 Task: Find connections with filter location Shimoga with filter topic #Brandwith filter profile language English with filter current company Jubilant FoodWorks Ltd. with filter school Andhra University with filter industry Investment Advice with filter service category Personal Injury Law with filter keywords title Heavy Equipment Operator
Action: Mouse moved to (484, 63)
Screenshot: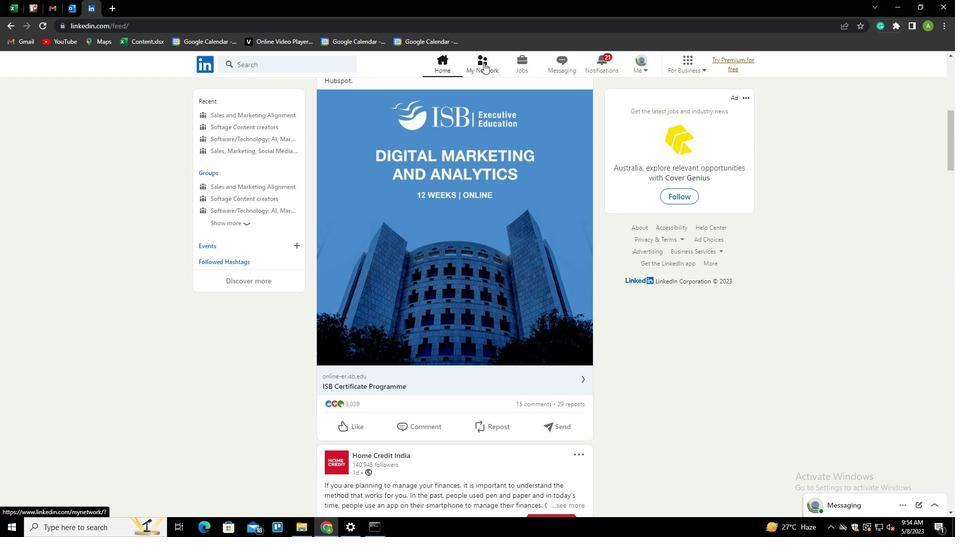 
Action: Mouse pressed left at (484, 63)
Screenshot: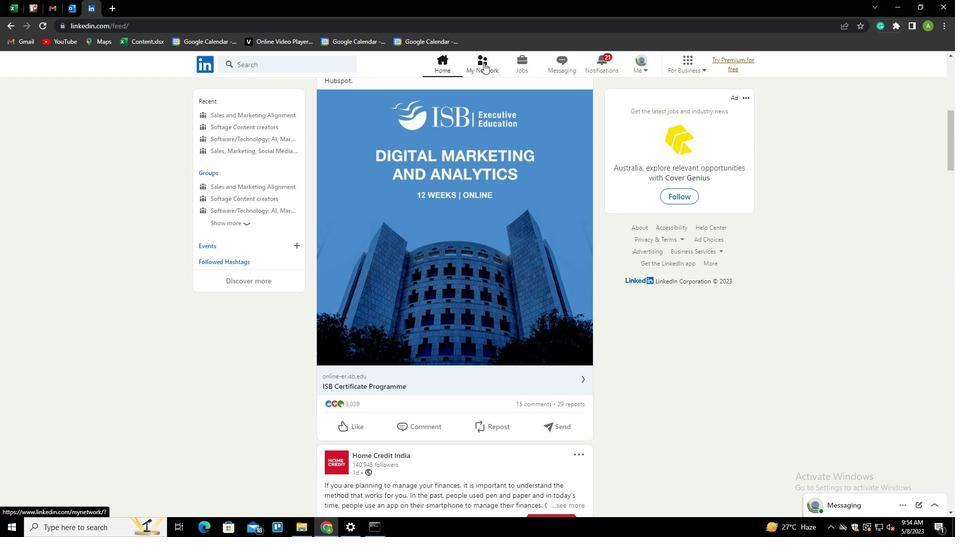 
Action: Mouse moved to (242, 120)
Screenshot: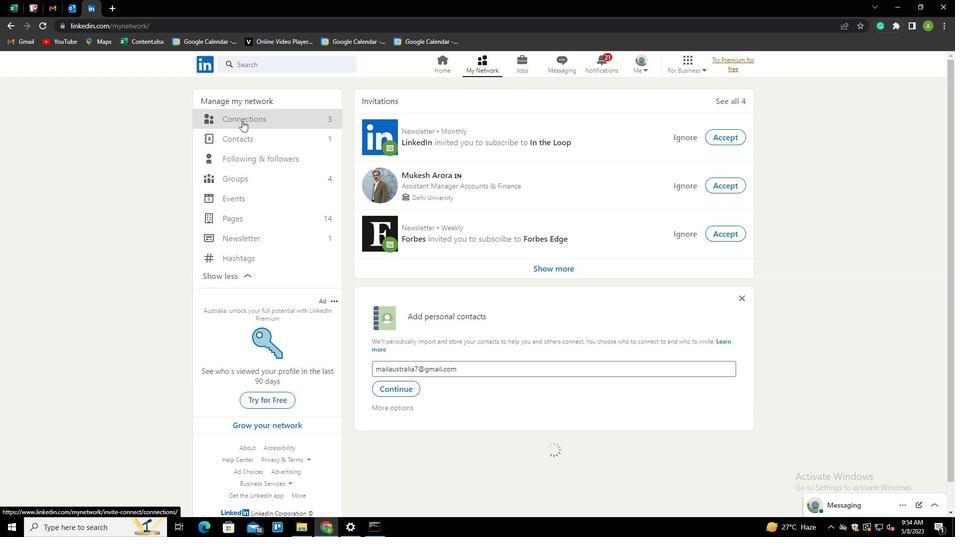 
Action: Mouse pressed left at (242, 120)
Screenshot: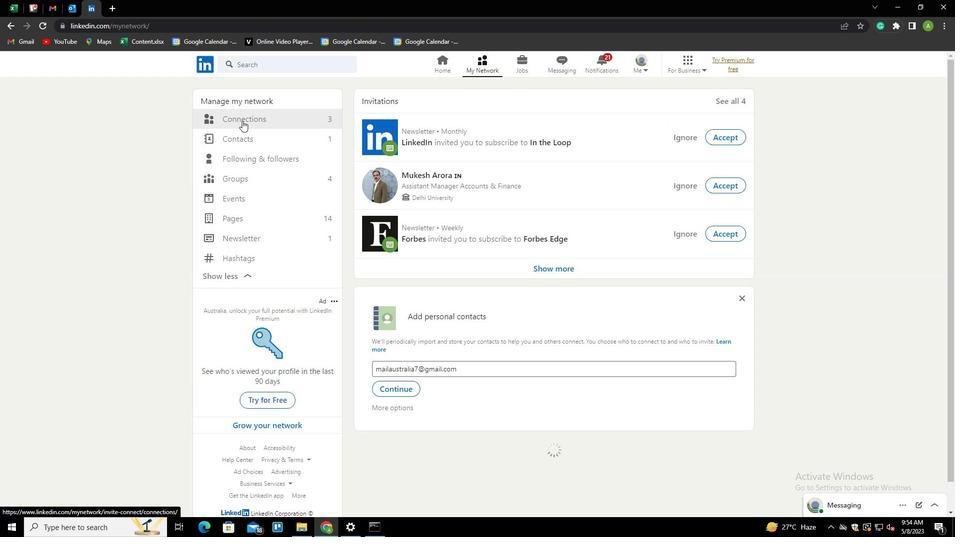 
Action: Mouse moved to (561, 117)
Screenshot: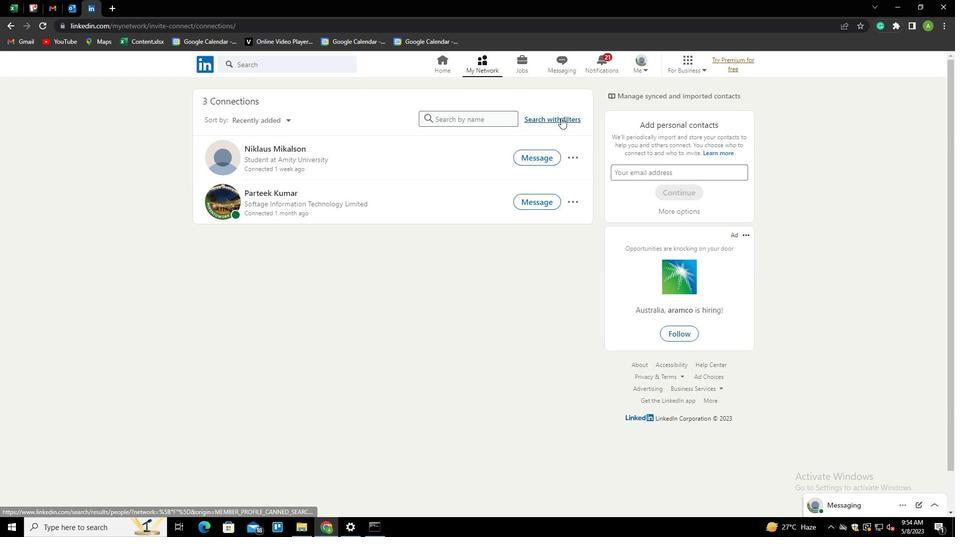 
Action: Mouse pressed left at (561, 117)
Screenshot: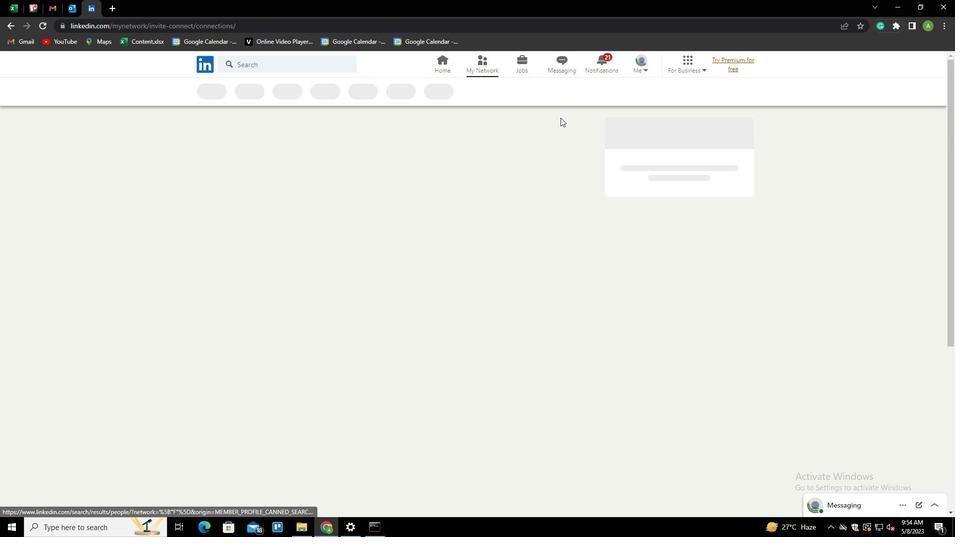 
Action: Mouse moved to (513, 92)
Screenshot: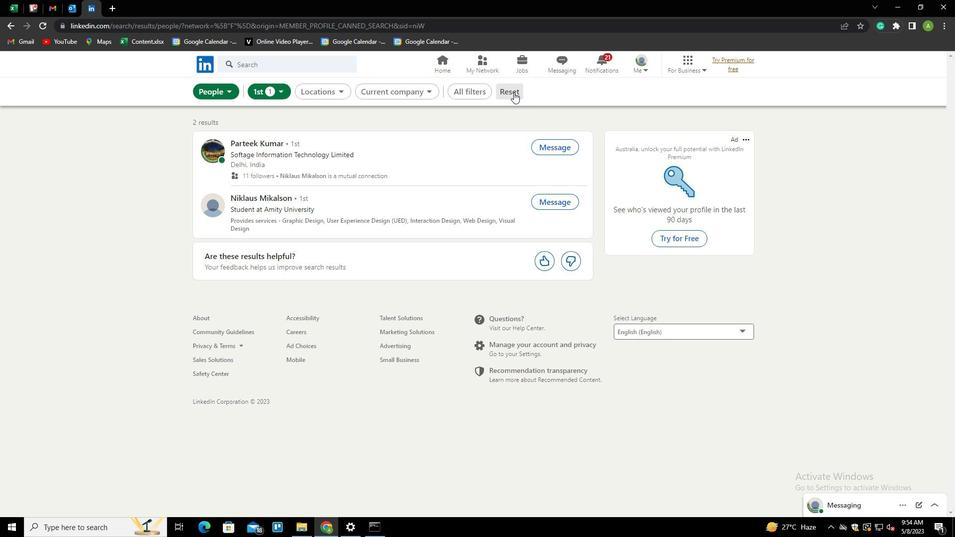 
Action: Mouse pressed left at (513, 92)
Screenshot: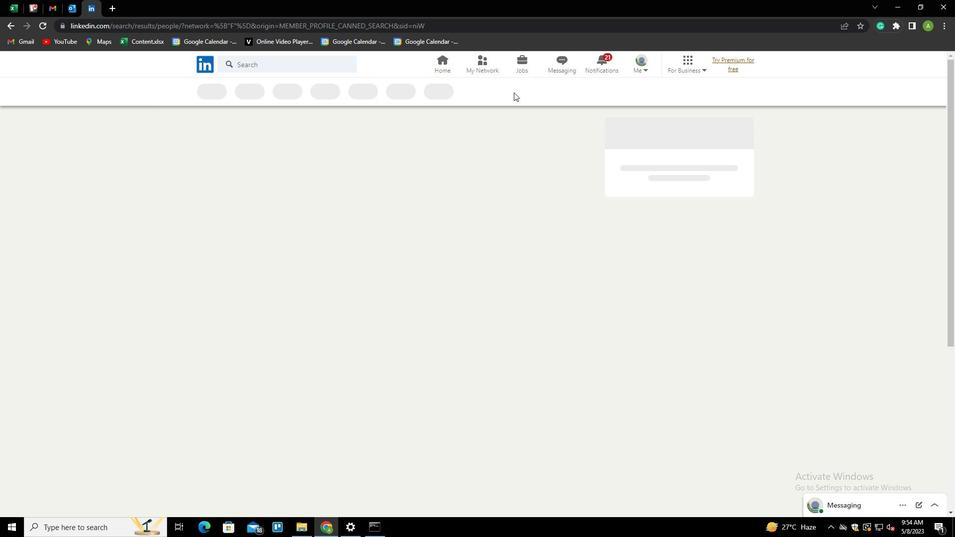 
Action: Mouse moved to (500, 90)
Screenshot: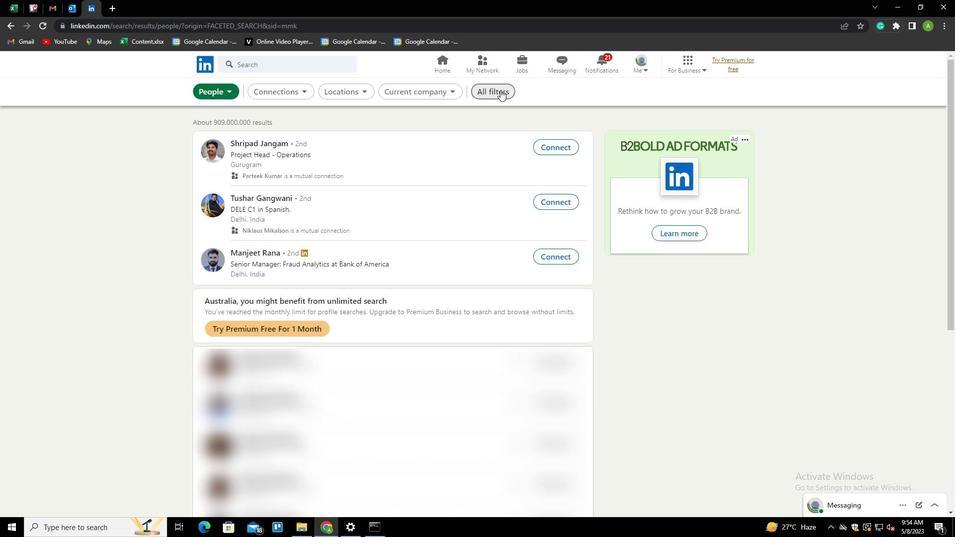 
Action: Mouse pressed left at (500, 90)
Screenshot: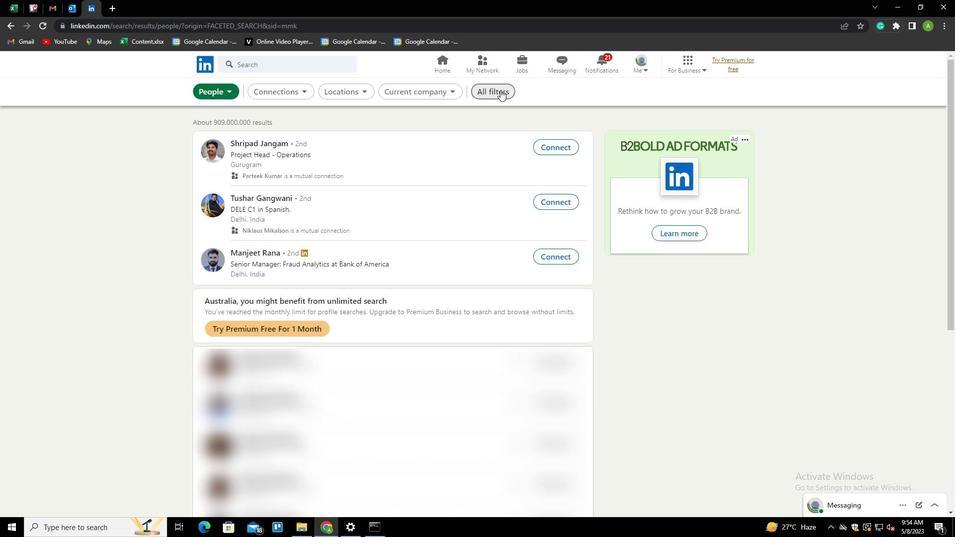 
Action: Mouse moved to (889, 270)
Screenshot: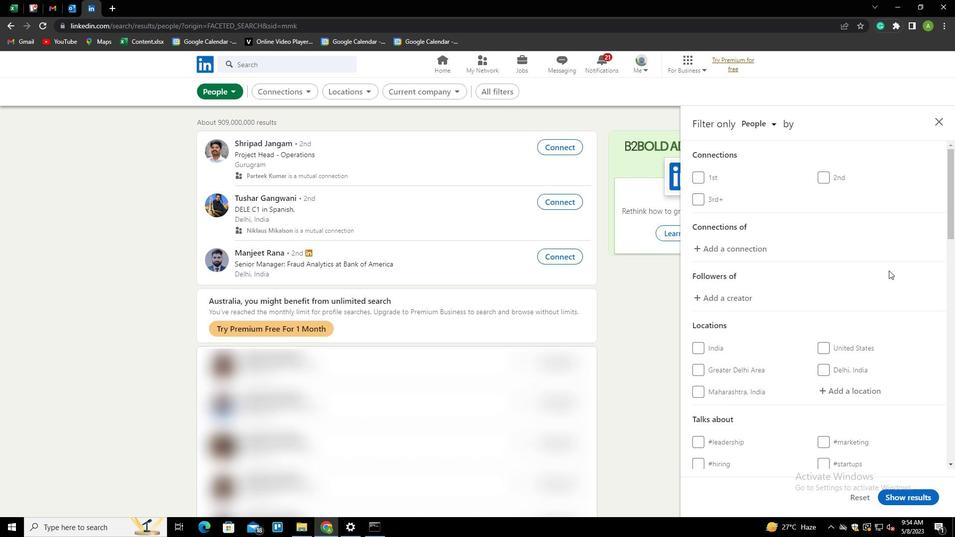 
Action: Mouse scrolled (889, 270) with delta (0, 0)
Screenshot: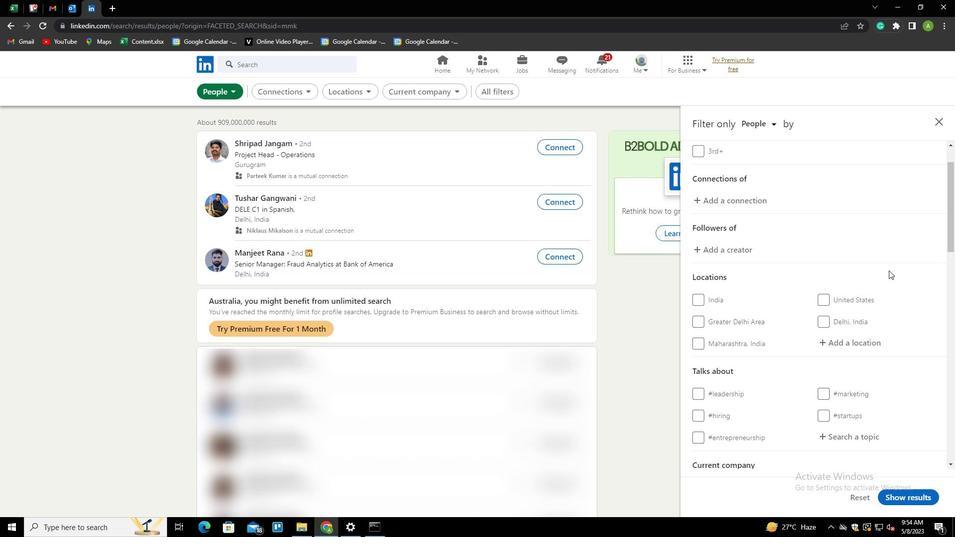
Action: Mouse scrolled (889, 270) with delta (0, 0)
Screenshot: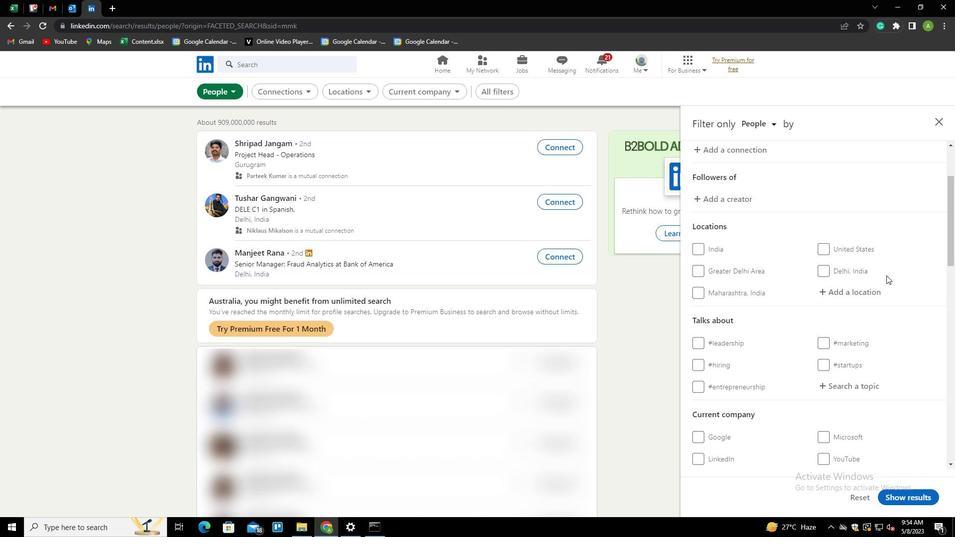 
Action: Mouse moved to (841, 290)
Screenshot: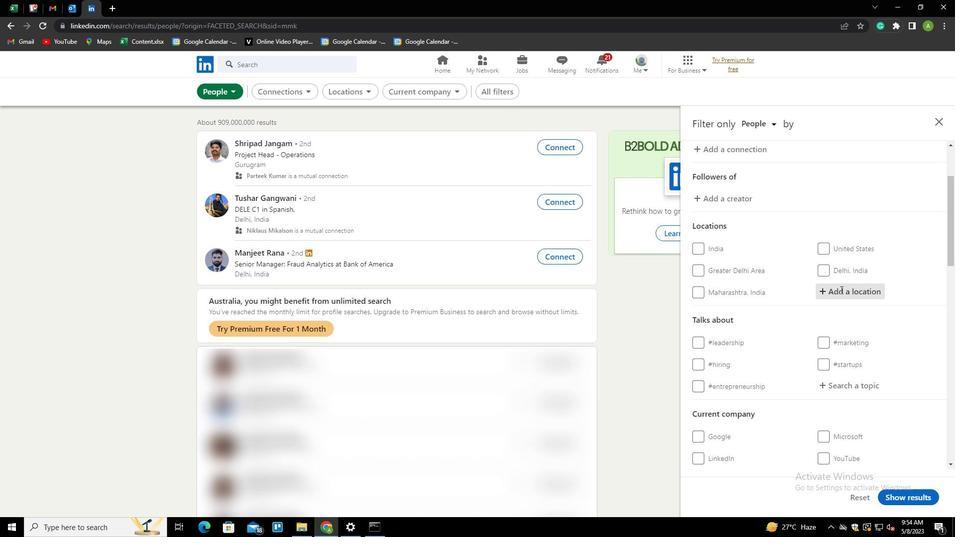 
Action: Mouse pressed left at (841, 290)
Screenshot: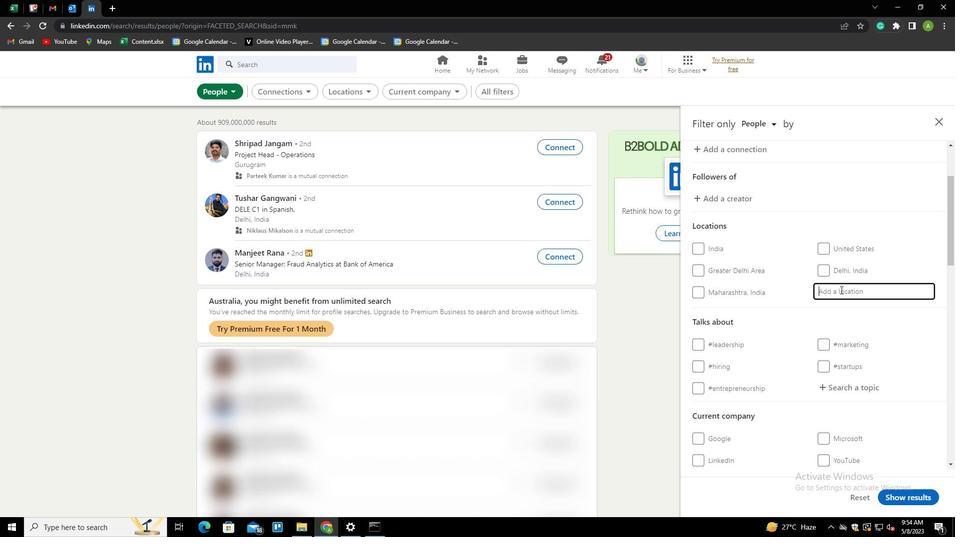 
Action: Mouse moved to (840, 290)
Screenshot: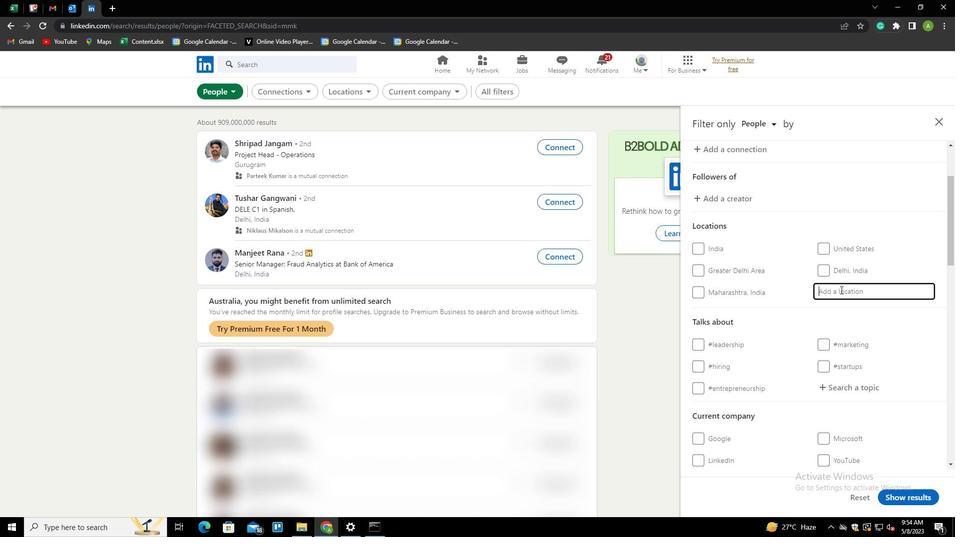 
Action: Key pressed <Key.shift><Key.shift><Key.shift><Key.shift><Key.shift><Key.shift><Key.shift><Key.shift><Key.shift><Key.shift><Key.shift><Key.shift><Key.shift><Key.shift><Key.shift><Key.shift><Key.shift>C<Key.backspace><Key.shift><Key.shift>SHIMOGA<Key.down><Key.enter>
Screenshot: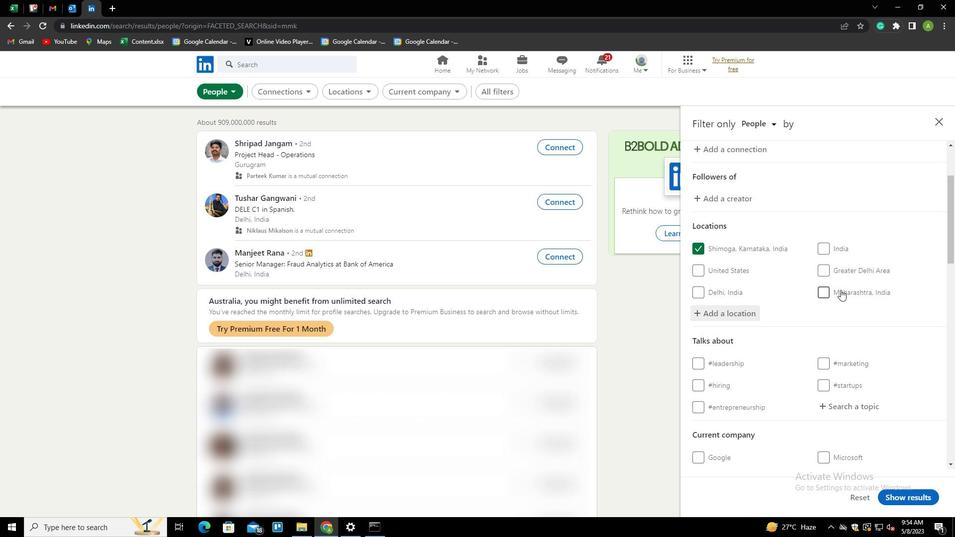 
Action: Mouse scrolled (840, 289) with delta (0, 0)
Screenshot: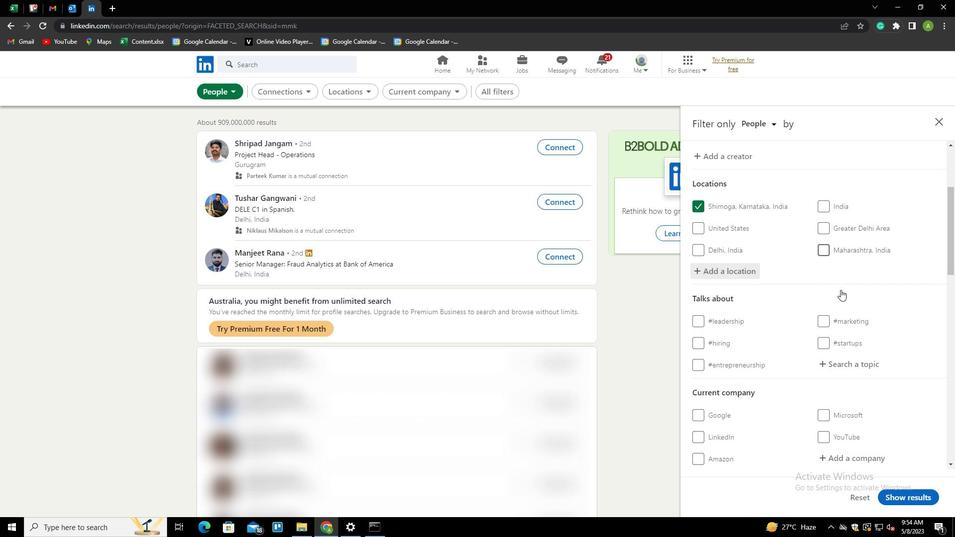
Action: Mouse scrolled (840, 289) with delta (0, 0)
Screenshot: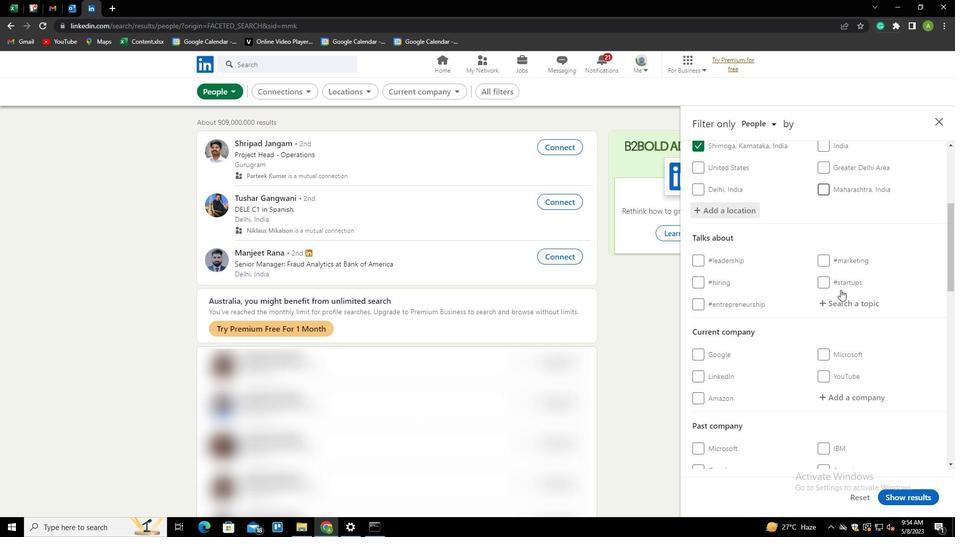 
Action: Mouse scrolled (840, 289) with delta (0, 0)
Screenshot: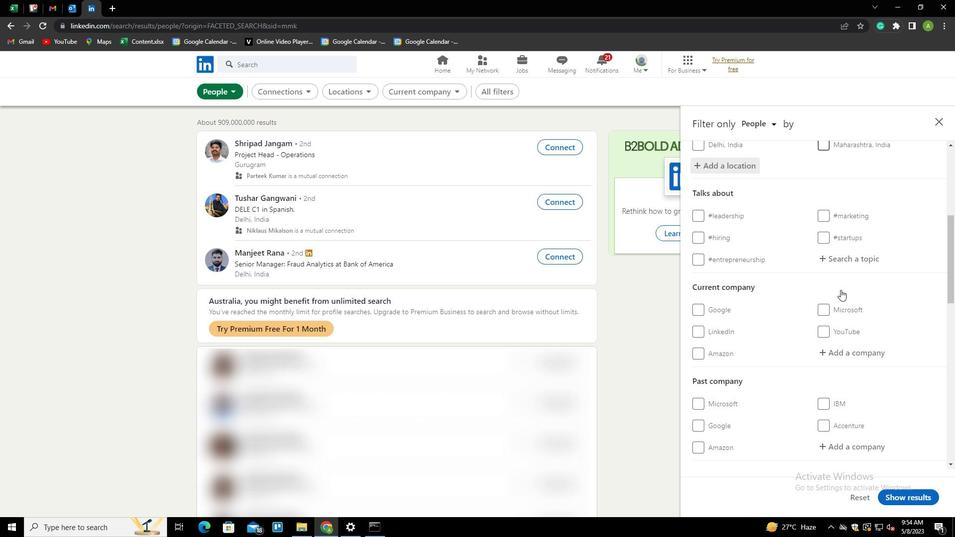 
Action: Mouse moved to (839, 257)
Screenshot: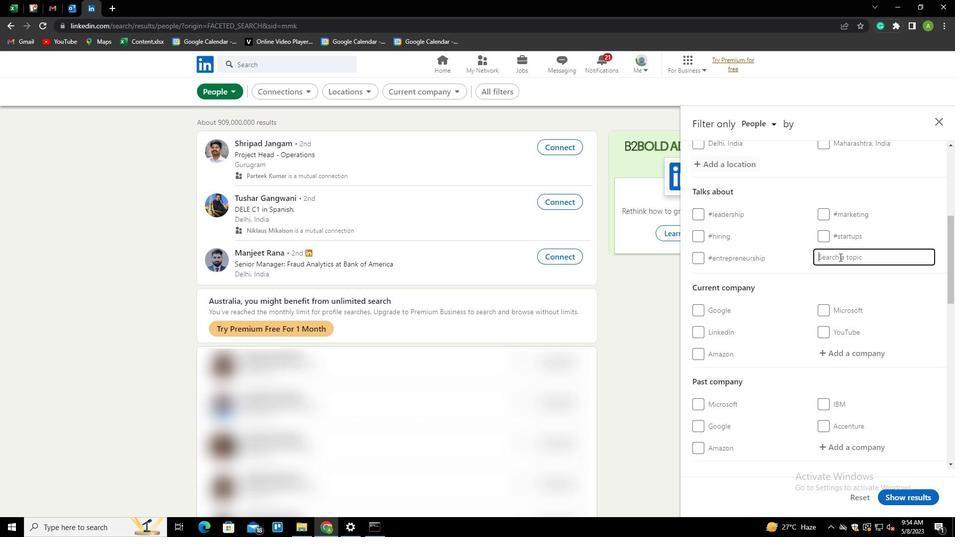 
Action: Mouse pressed left at (839, 257)
Screenshot: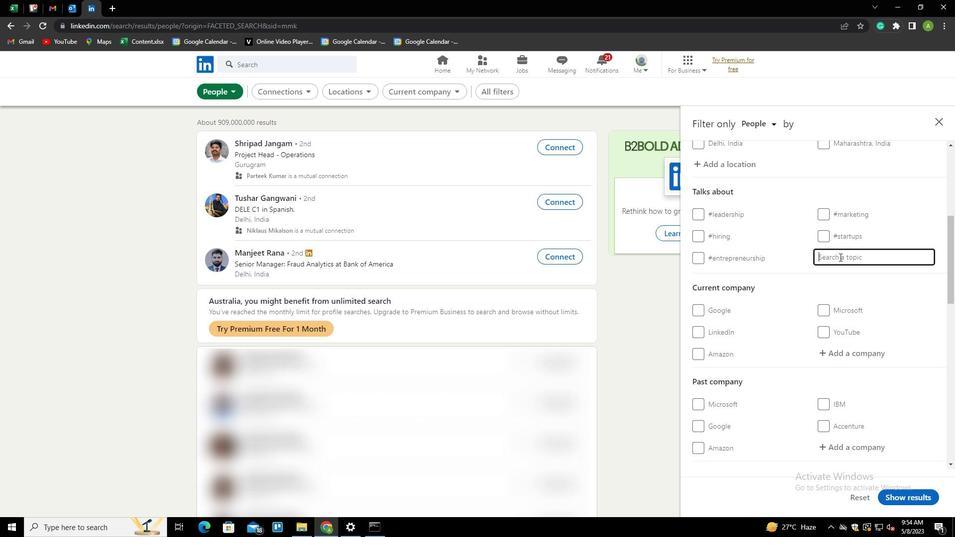 
Action: Key pressed <Key.shift>BRAND<Key.down><Key.down><Key.enter>
Screenshot: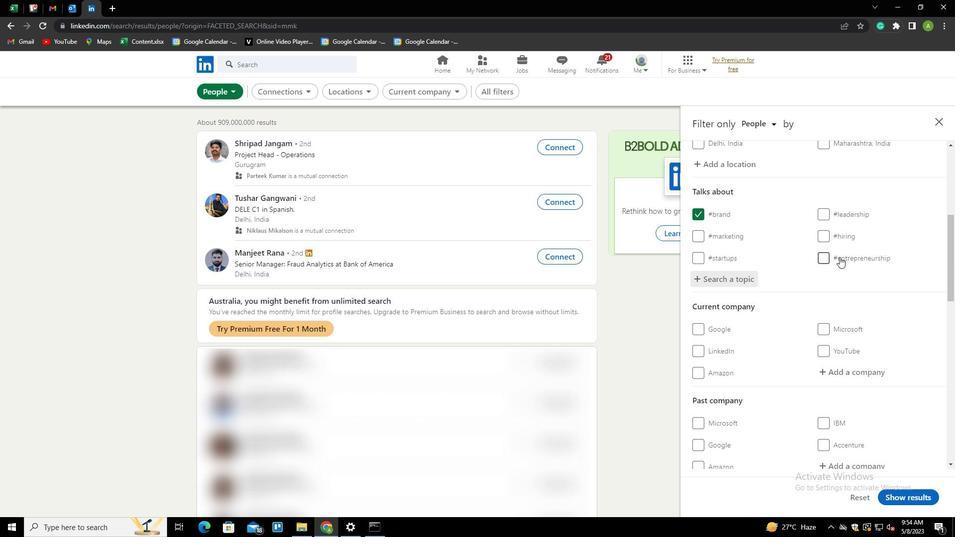 
Action: Mouse moved to (843, 261)
Screenshot: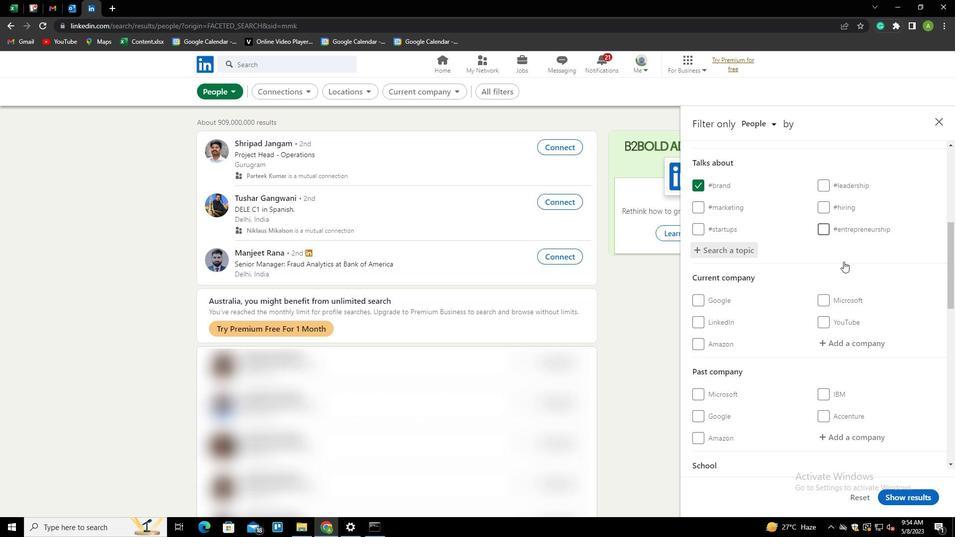 
Action: Mouse scrolled (843, 261) with delta (0, 0)
Screenshot: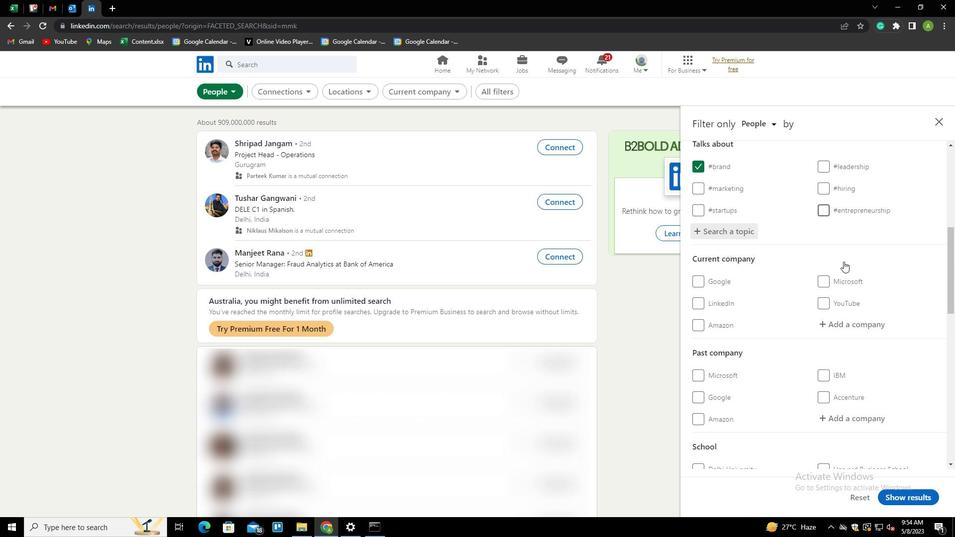 
Action: Mouse scrolled (843, 261) with delta (0, 0)
Screenshot: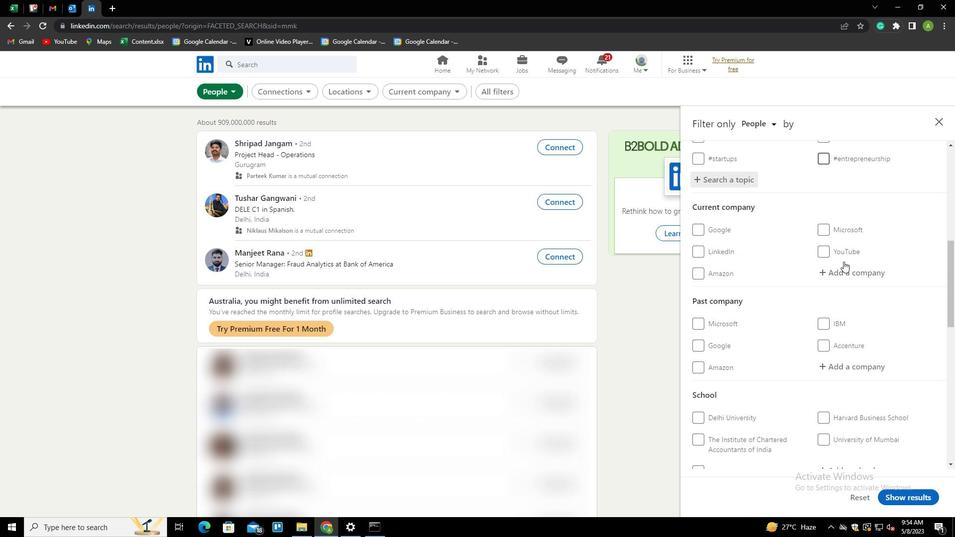 
Action: Mouse scrolled (843, 261) with delta (0, 0)
Screenshot: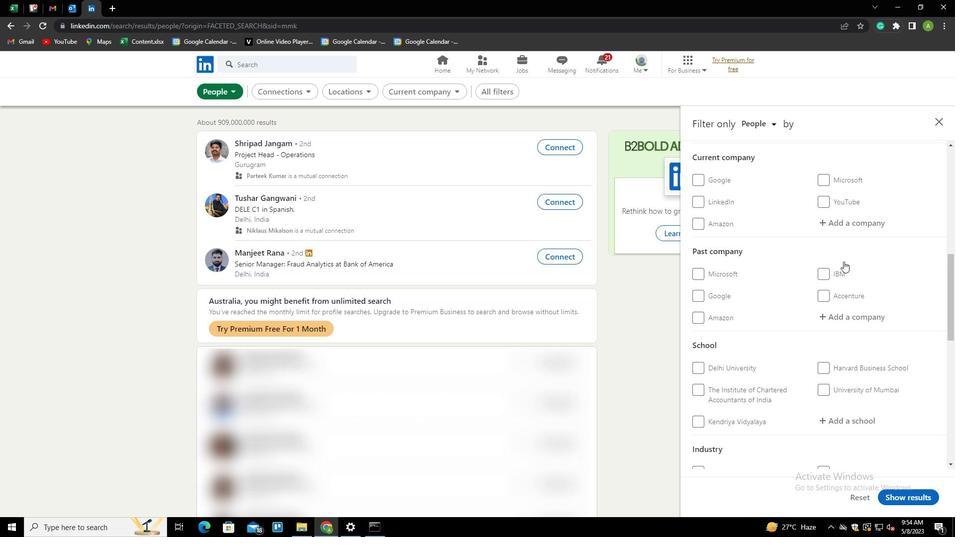 
Action: Mouse scrolled (843, 261) with delta (0, 0)
Screenshot: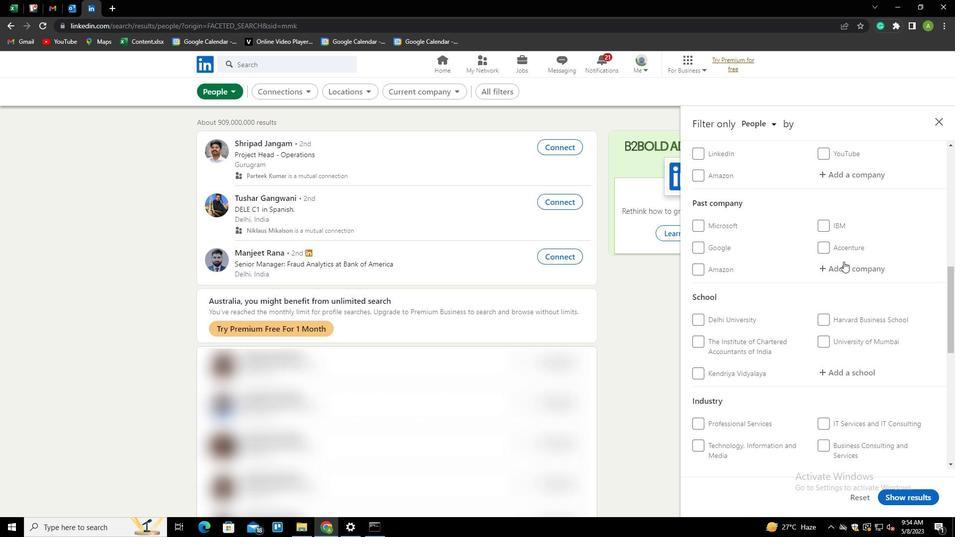 
Action: Mouse scrolled (843, 261) with delta (0, 0)
Screenshot: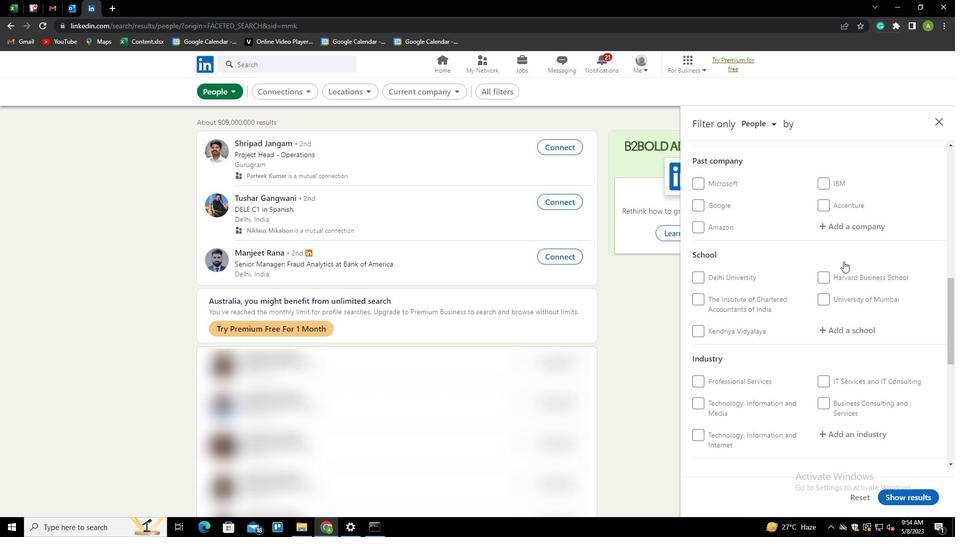 
Action: Mouse scrolled (843, 261) with delta (0, 0)
Screenshot: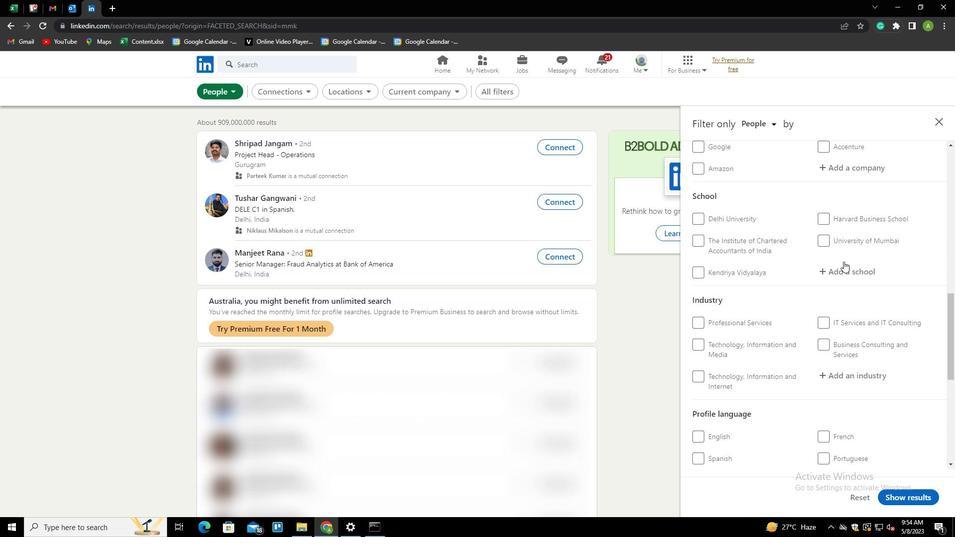 
Action: Mouse scrolled (843, 261) with delta (0, 0)
Screenshot: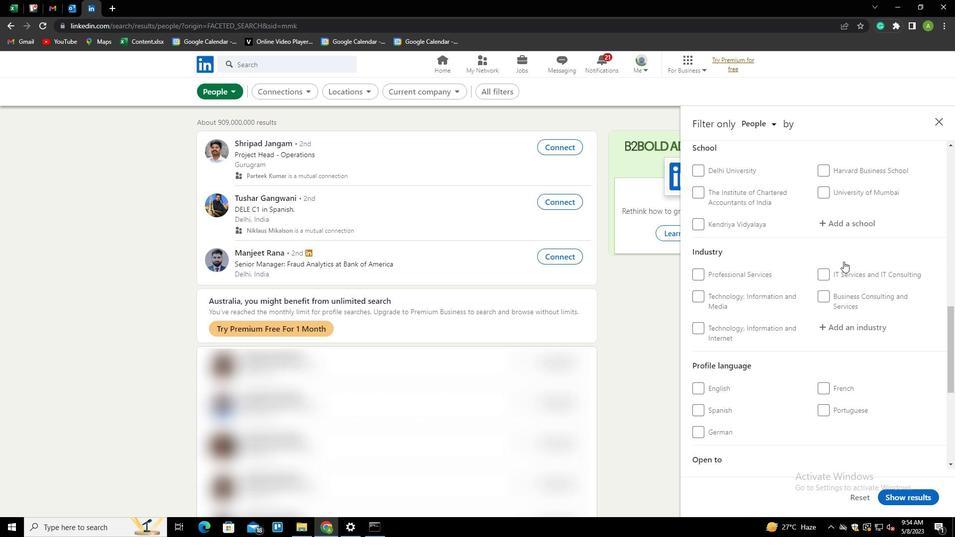 
Action: Mouse scrolled (843, 261) with delta (0, 0)
Screenshot: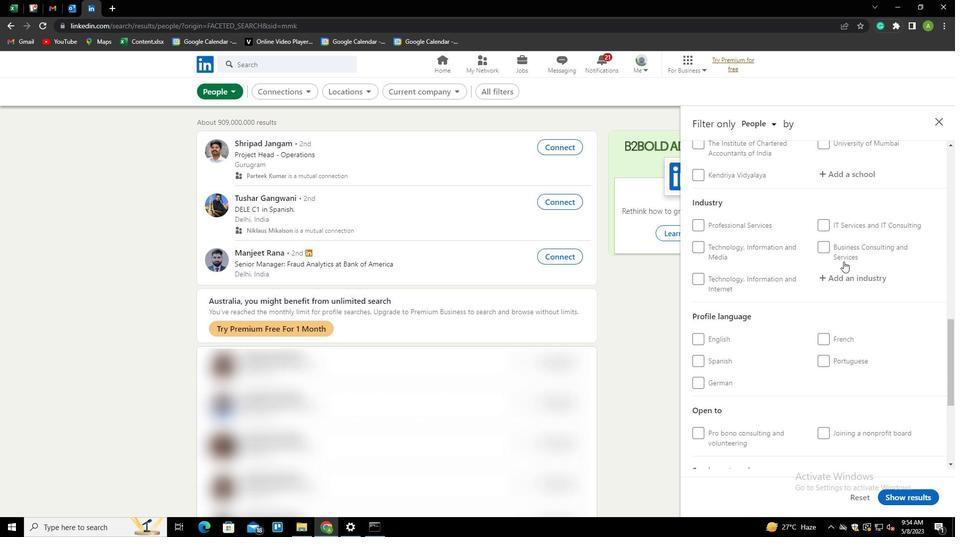 
Action: Mouse scrolled (843, 261) with delta (0, 0)
Screenshot: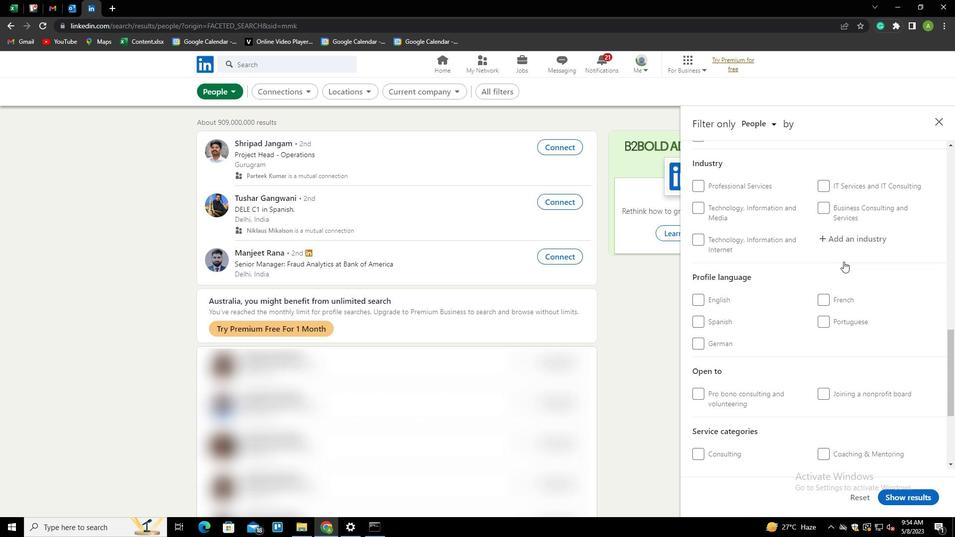 
Action: Mouse moved to (696, 292)
Screenshot: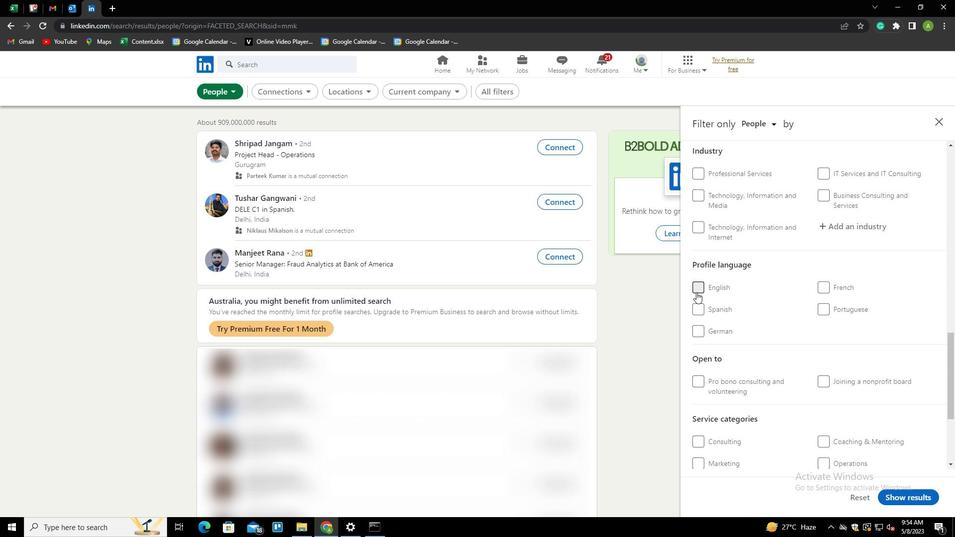 
Action: Mouse pressed left at (696, 292)
Screenshot: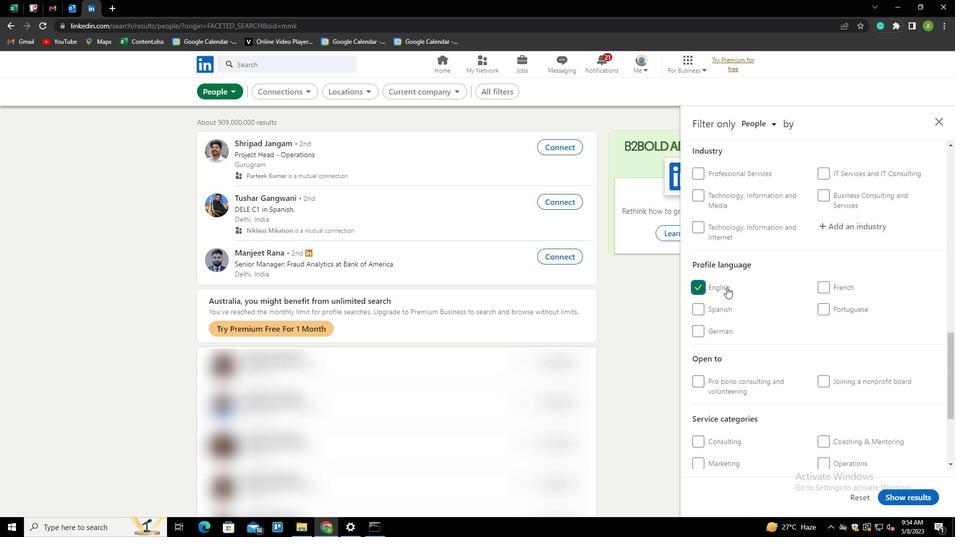 
Action: Mouse moved to (795, 281)
Screenshot: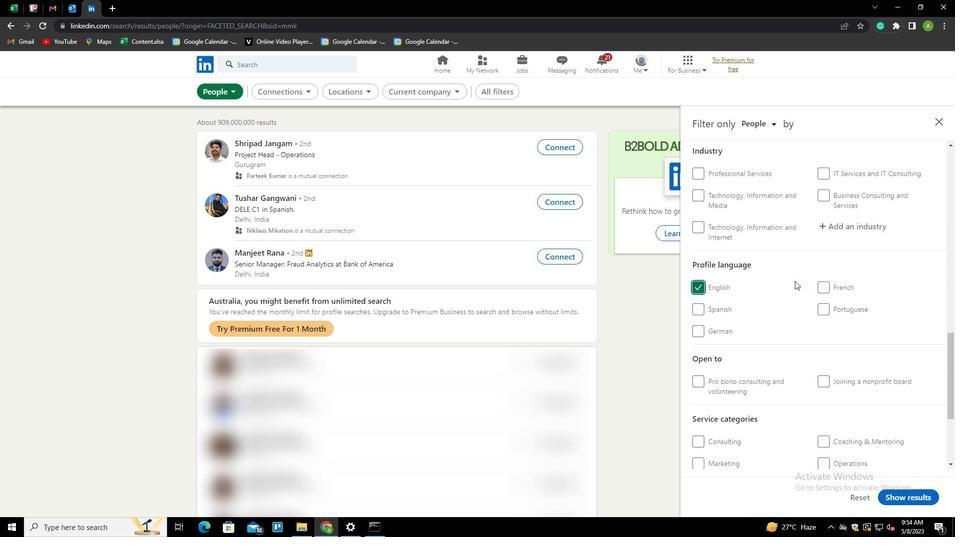 
Action: Mouse scrolled (795, 281) with delta (0, 0)
Screenshot: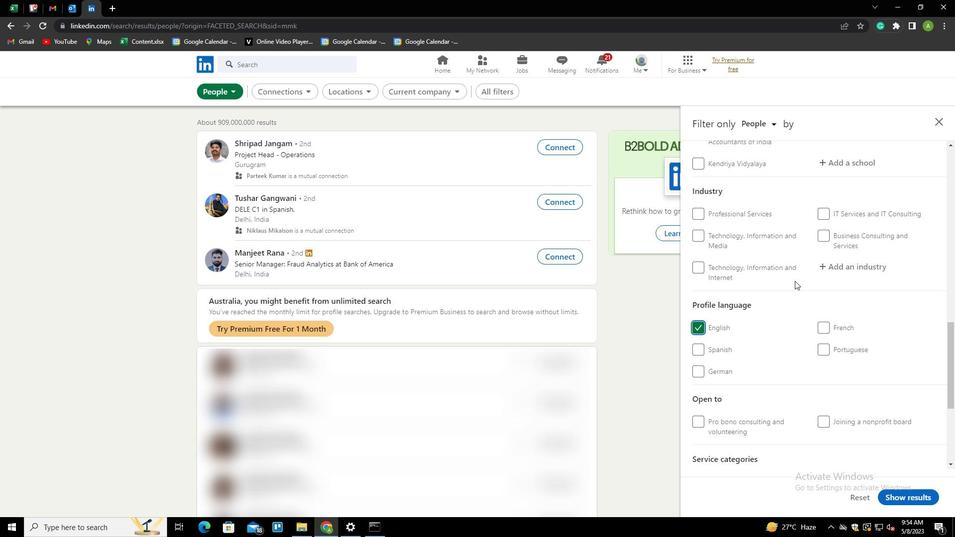 
Action: Mouse scrolled (795, 281) with delta (0, 0)
Screenshot: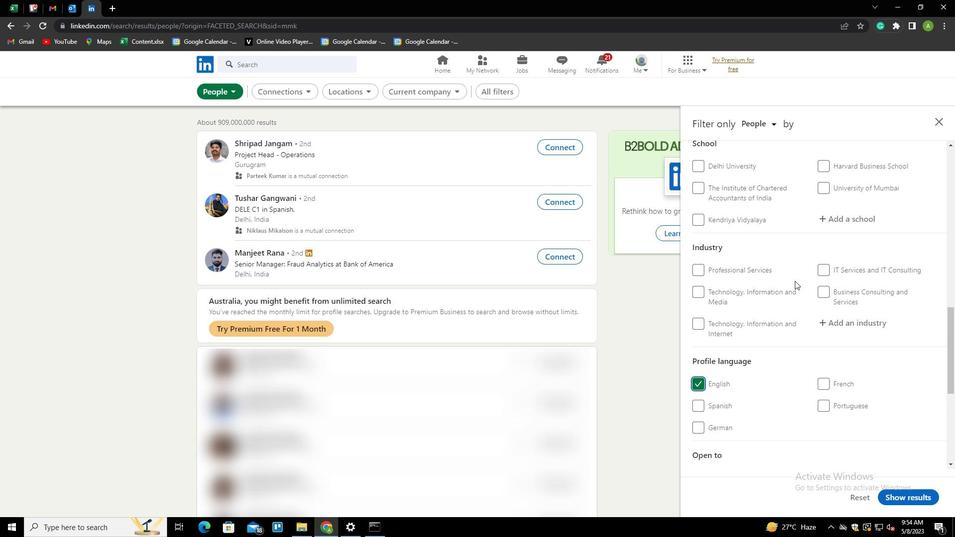 
Action: Mouse scrolled (795, 281) with delta (0, 0)
Screenshot: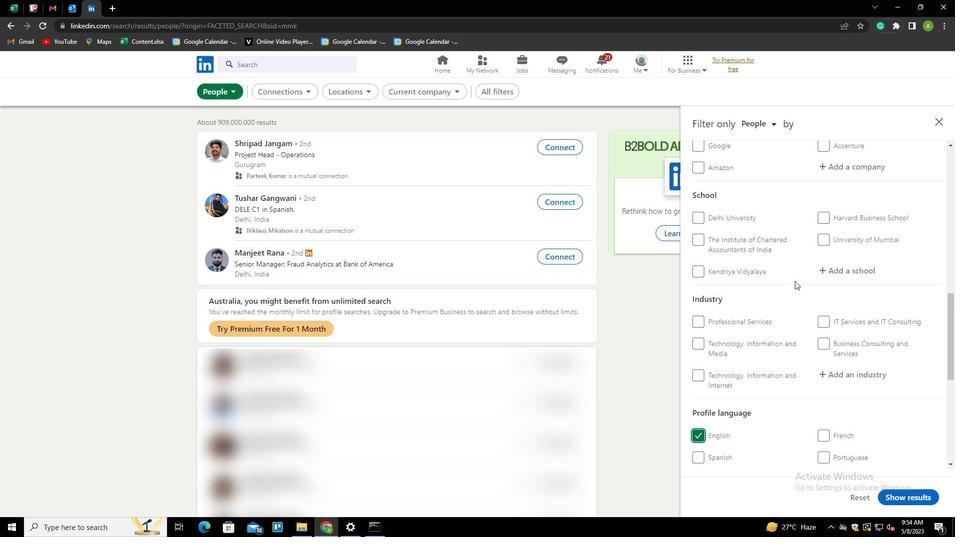 
Action: Mouse scrolled (795, 281) with delta (0, 0)
Screenshot: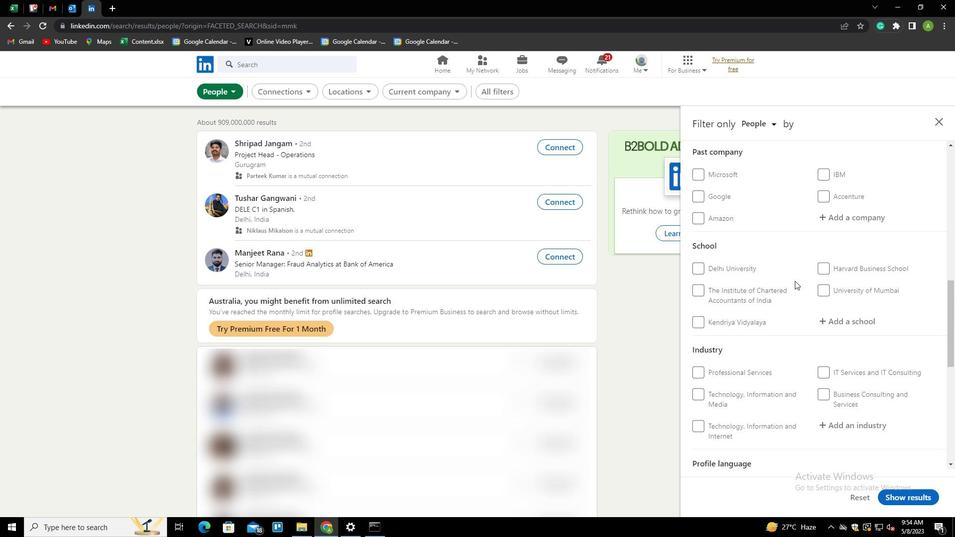 
Action: Mouse scrolled (795, 281) with delta (0, 0)
Screenshot: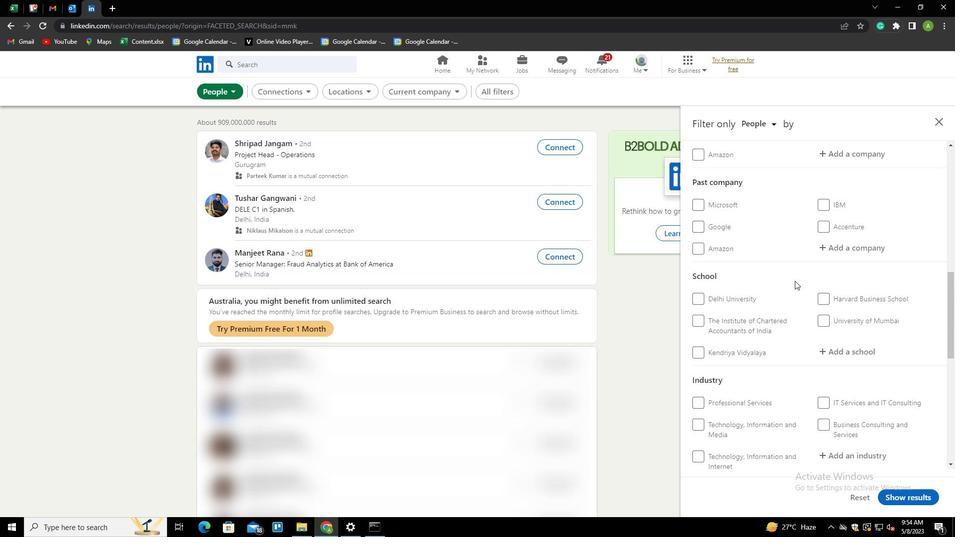 
Action: Mouse scrolled (795, 281) with delta (0, 0)
Screenshot: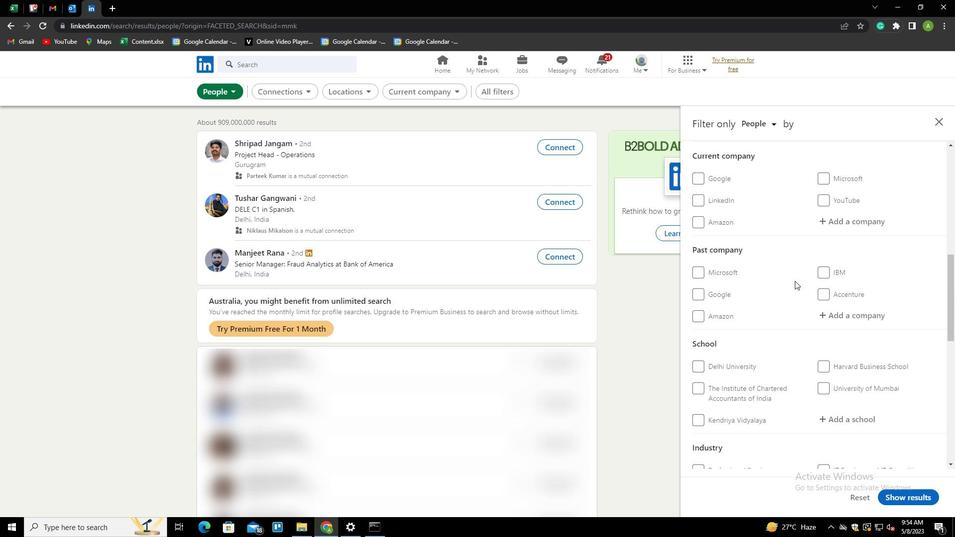 
Action: Mouse scrolled (795, 281) with delta (0, 0)
Screenshot: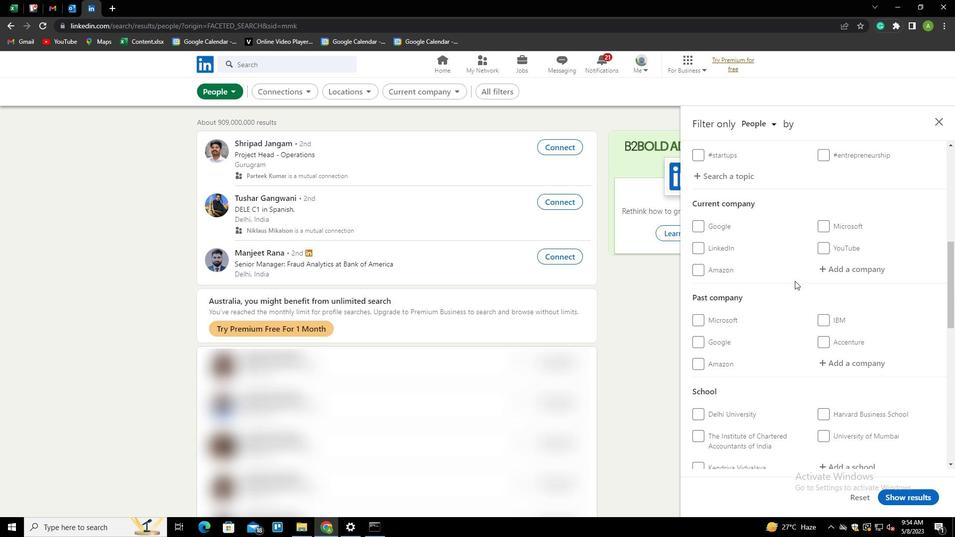 
Action: Mouse moved to (842, 272)
Screenshot: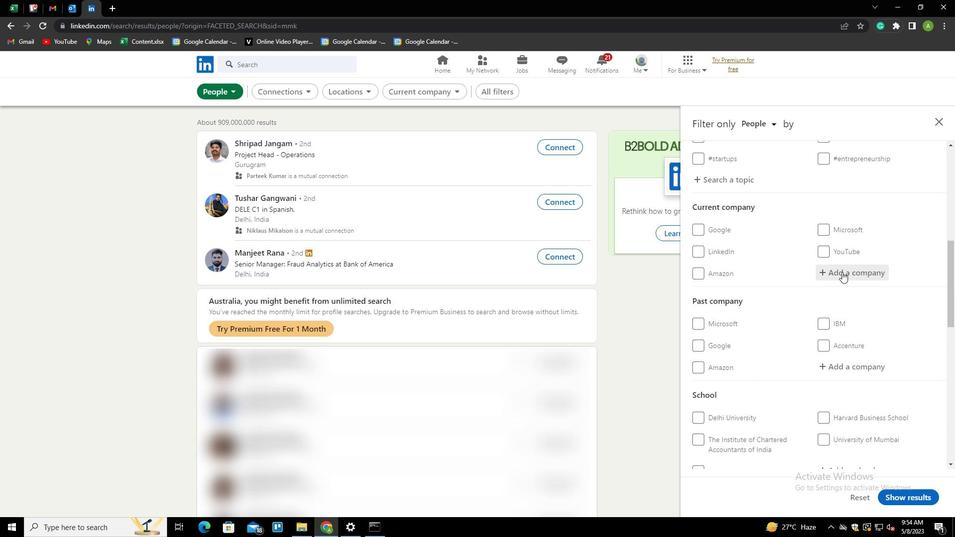 
Action: Mouse pressed left at (842, 272)
Screenshot: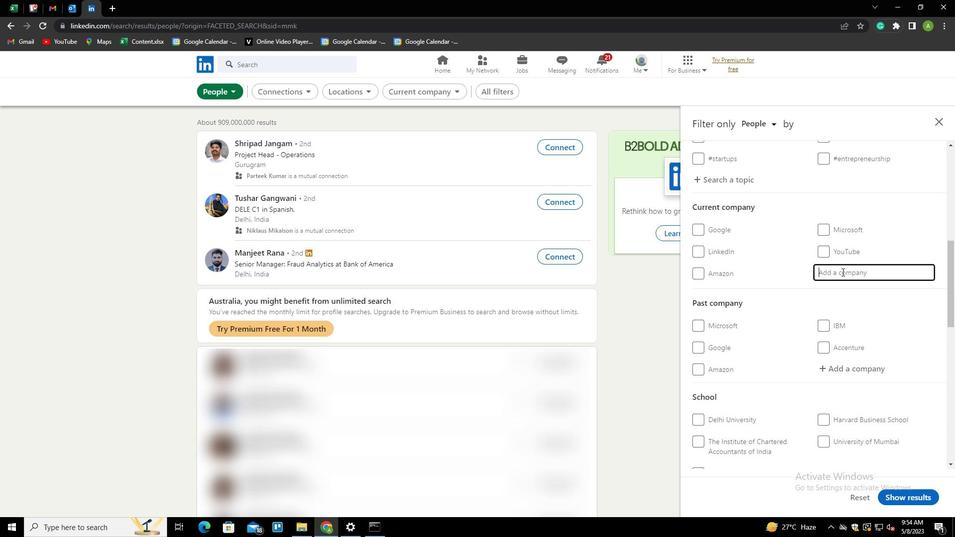 
Action: Key pressed <Key.shift>JUBLIAN<Key.backspace><Key.backspace><Key.backspace><Key.backspace>ILANT<Key.down><Key.enter>
Screenshot: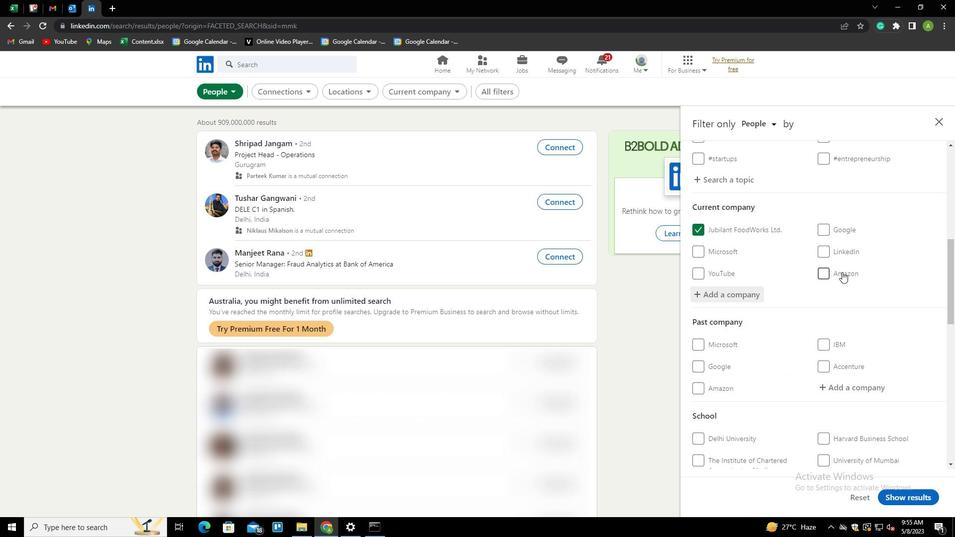 
Action: Mouse scrolled (842, 271) with delta (0, 0)
Screenshot: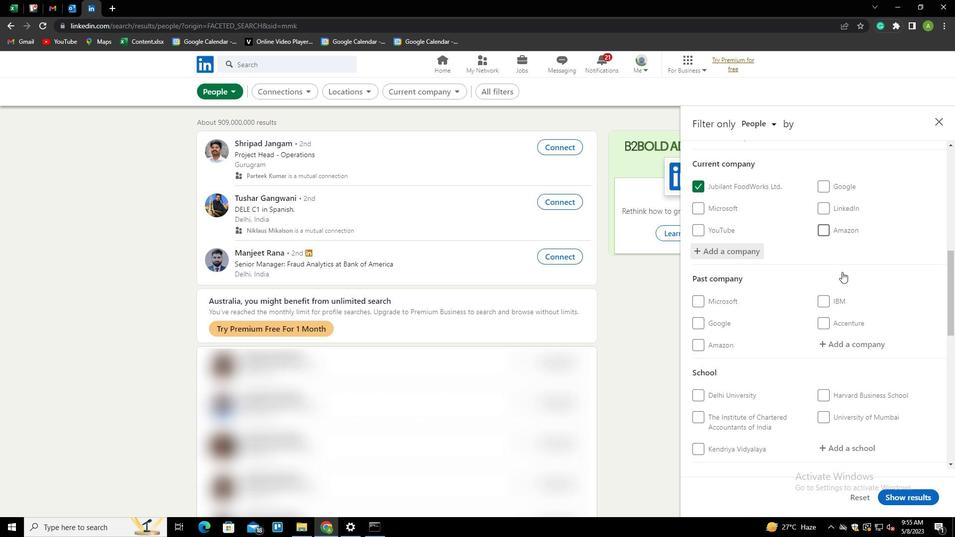 
Action: Mouse scrolled (842, 271) with delta (0, 0)
Screenshot: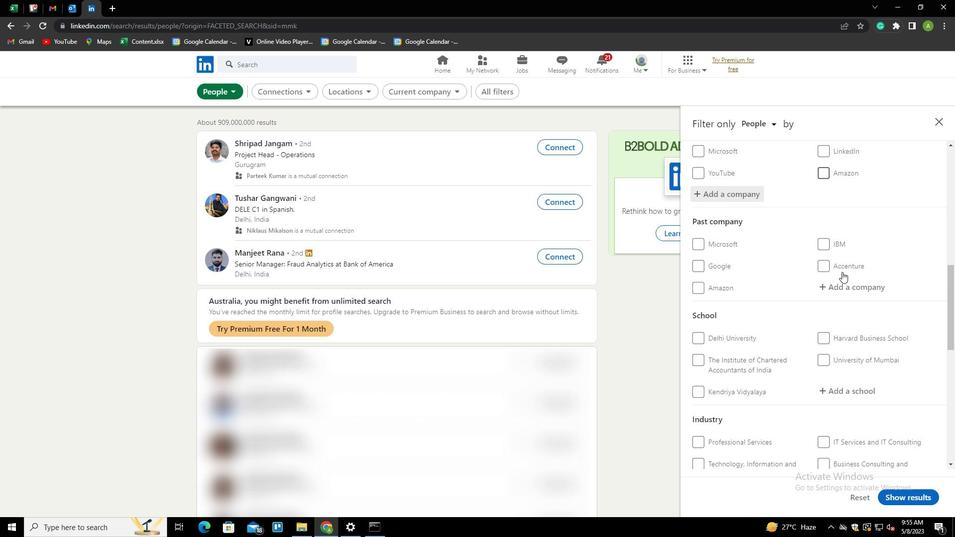 
Action: Mouse scrolled (842, 271) with delta (0, 0)
Screenshot: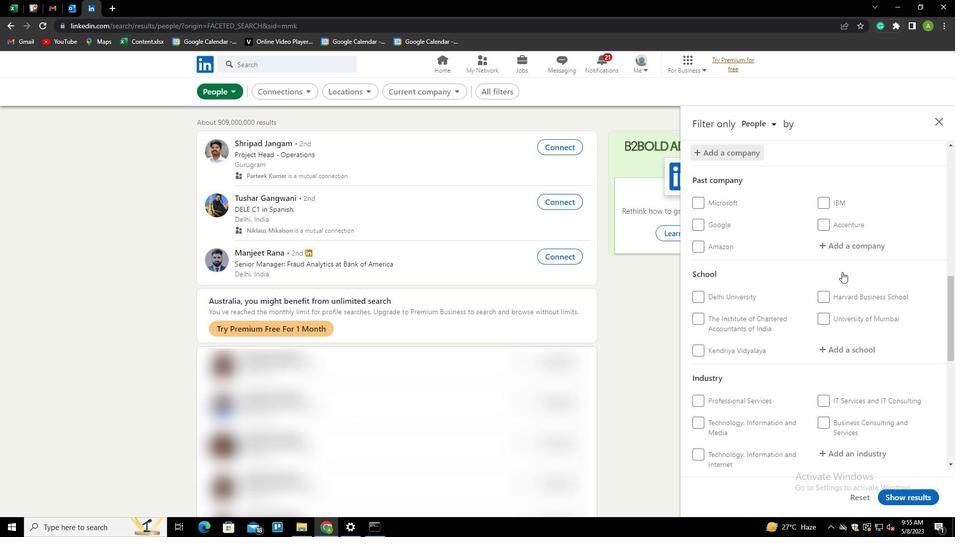 
Action: Mouse scrolled (842, 271) with delta (0, 0)
Screenshot: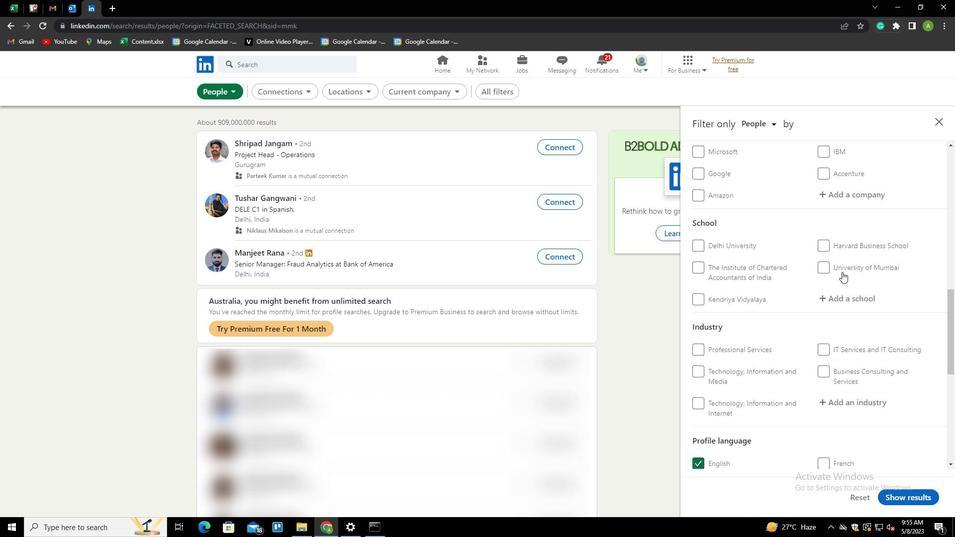 
Action: Mouse scrolled (842, 271) with delta (0, 0)
Screenshot: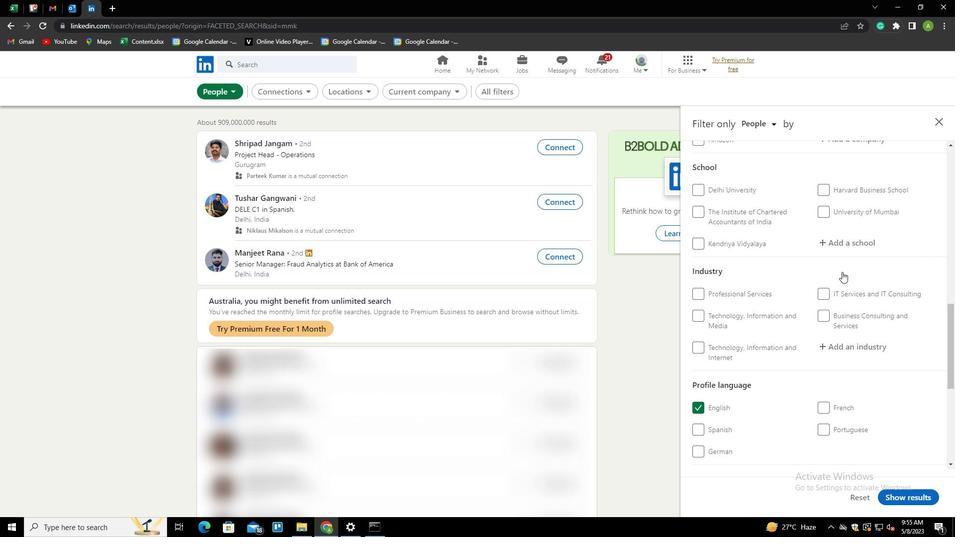 
Action: Mouse moved to (837, 248)
Screenshot: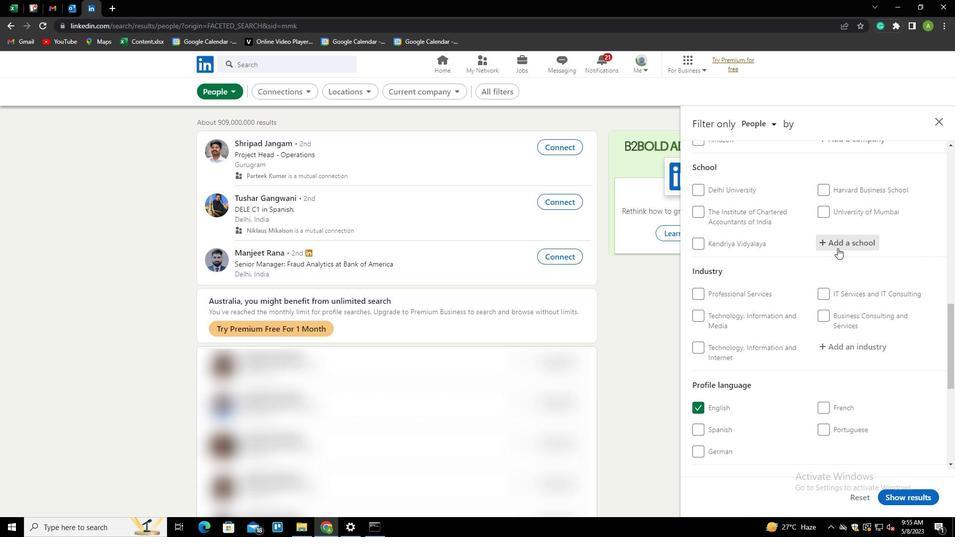
Action: Mouse pressed left at (837, 248)
Screenshot: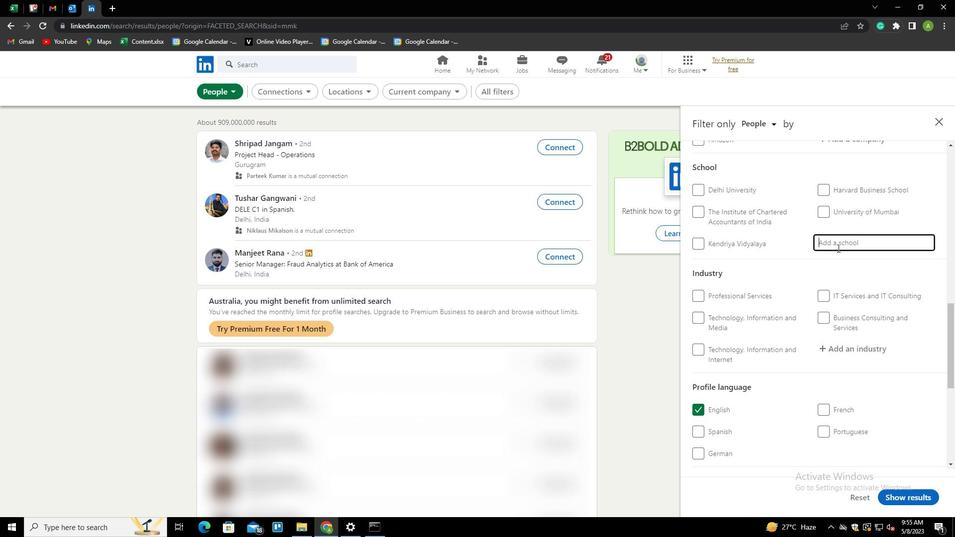 
Action: Key pressed A<Key.backspace><Key.shift>ANDHRA<Key.space><Key.shift>UNIVERIT<Key.backspace><Key.backspace>SE<Key.backspace>ITY<Key.down><Key.enter>
Screenshot: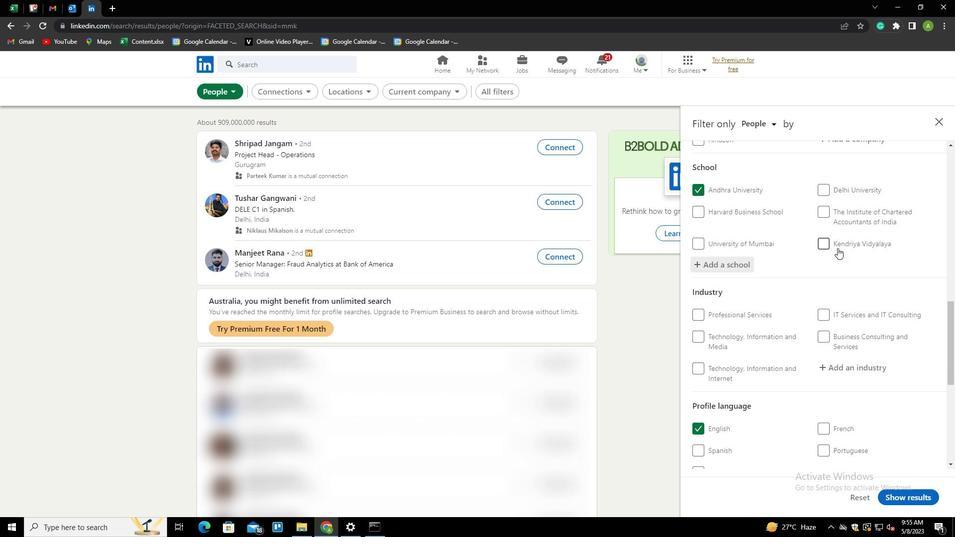 
Action: Mouse moved to (846, 252)
Screenshot: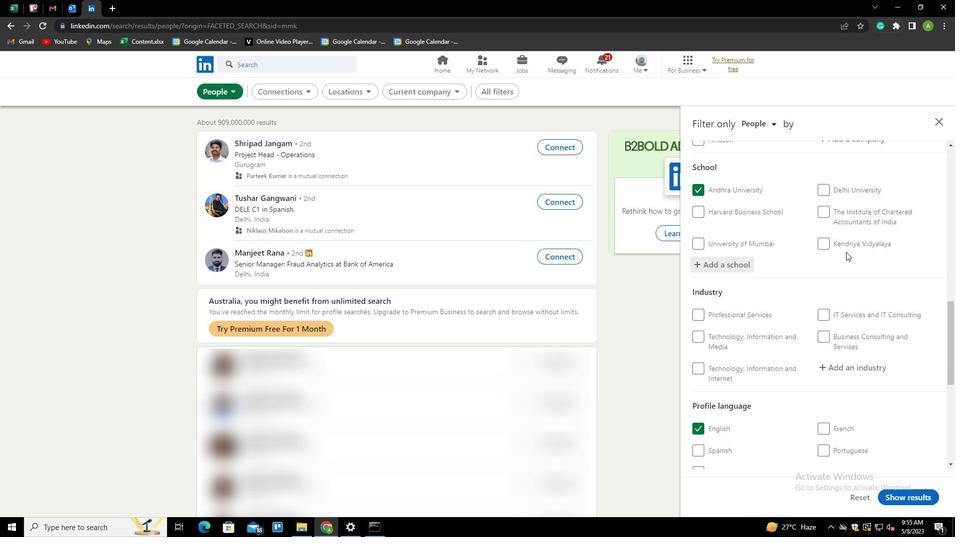 
Action: Mouse scrolled (846, 251) with delta (0, 0)
Screenshot: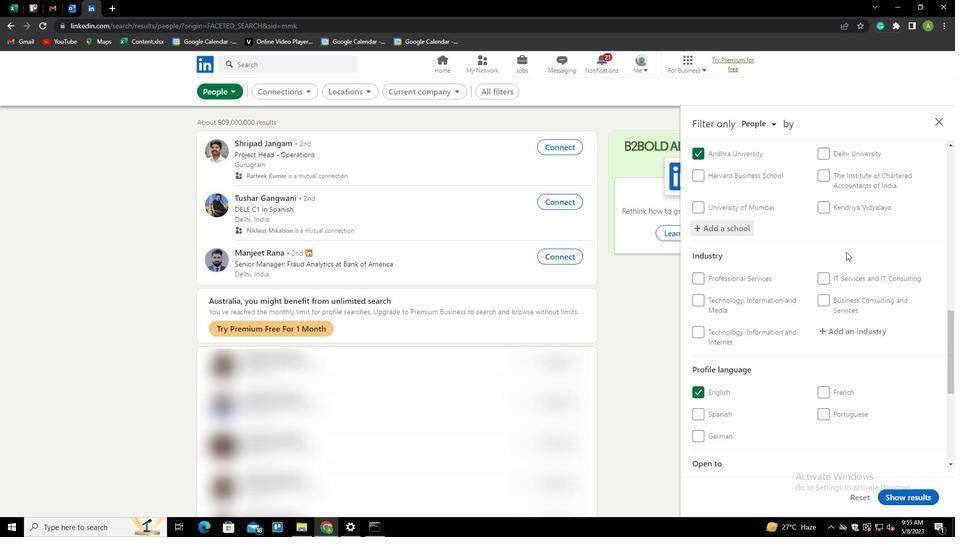 
Action: Mouse scrolled (846, 251) with delta (0, 0)
Screenshot: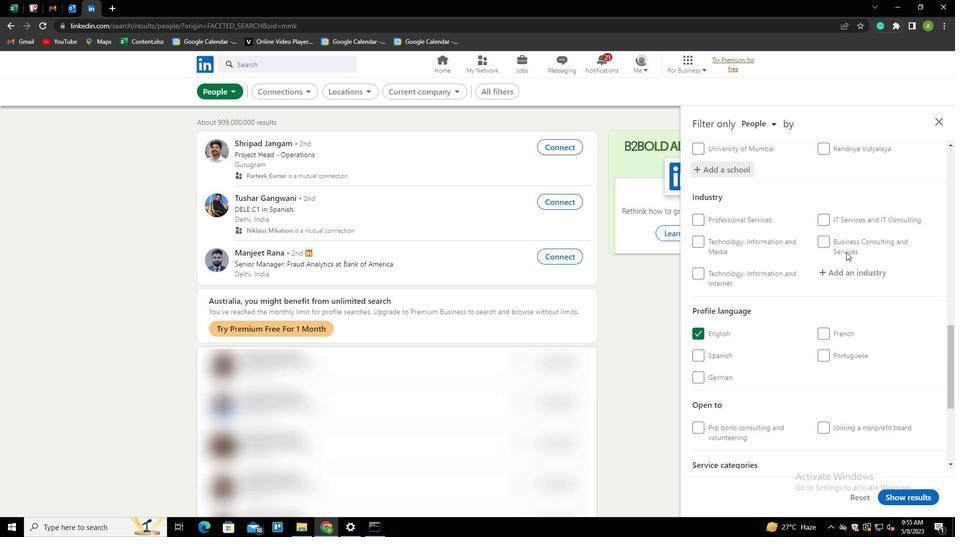 
Action: Mouse scrolled (846, 251) with delta (0, 0)
Screenshot: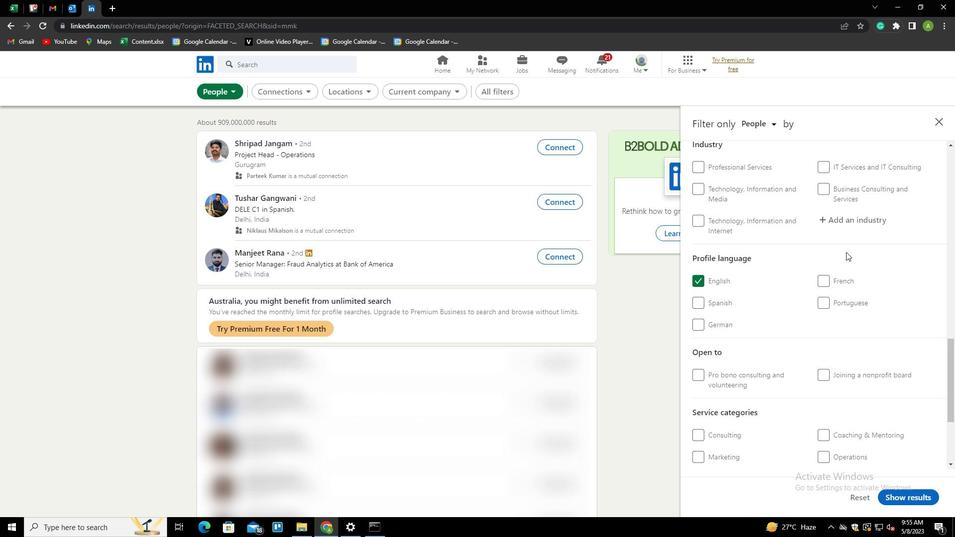 
Action: Mouse moved to (844, 223)
Screenshot: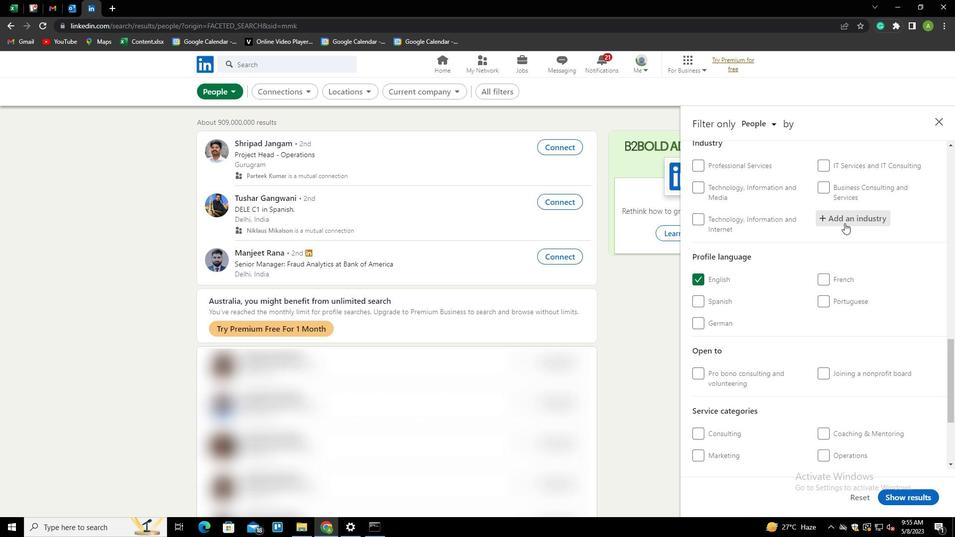 
Action: Mouse pressed left at (844, 223)
Screenshot: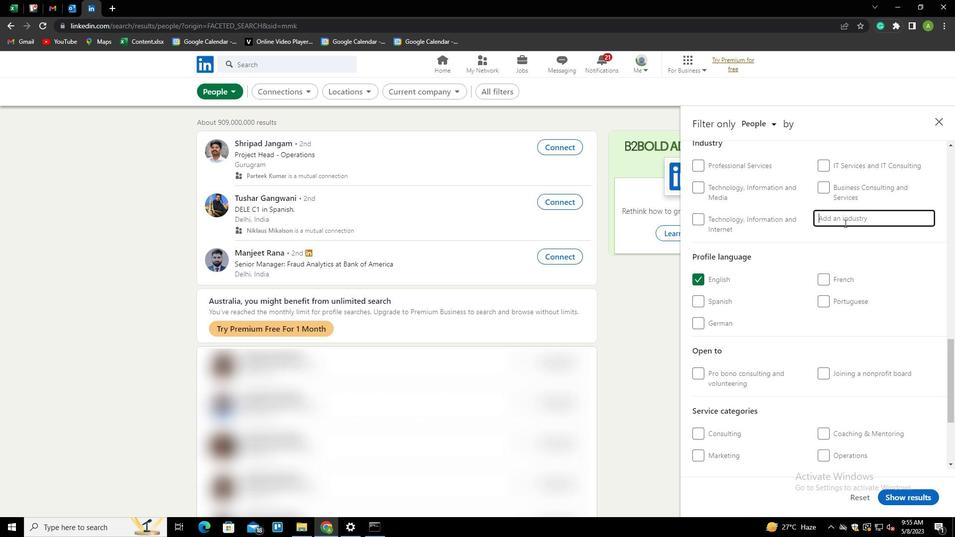 
Action: Key pressed <Key.shift>INCE<Key.backspace><Key.backspace>VESTIM<Key.backspace><Key.backspace>MENT<Key.space><Key.shift>ADVICE<Key.down><Key.enter>
Screenshot: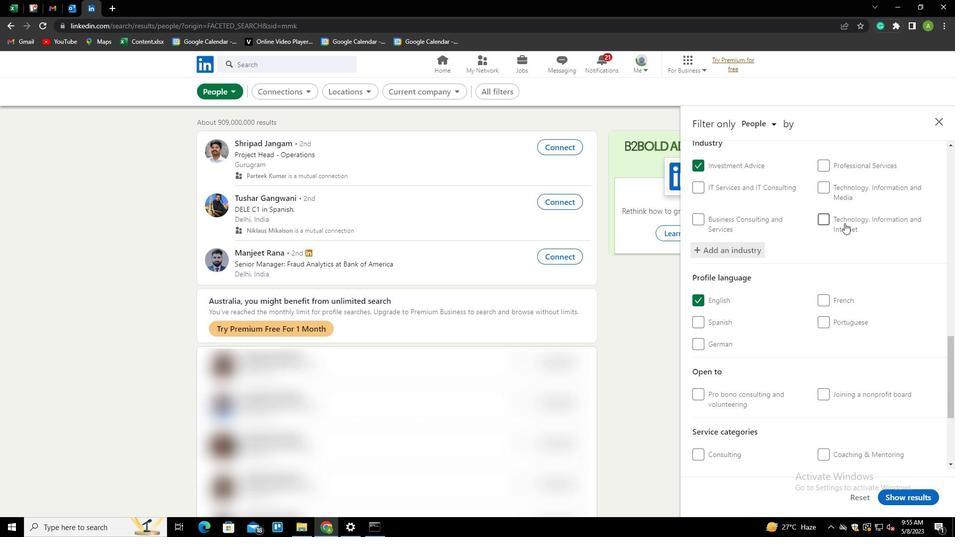 
Action: Mouse scrolled (844, 222) with delta (0, 0)
Screenshot: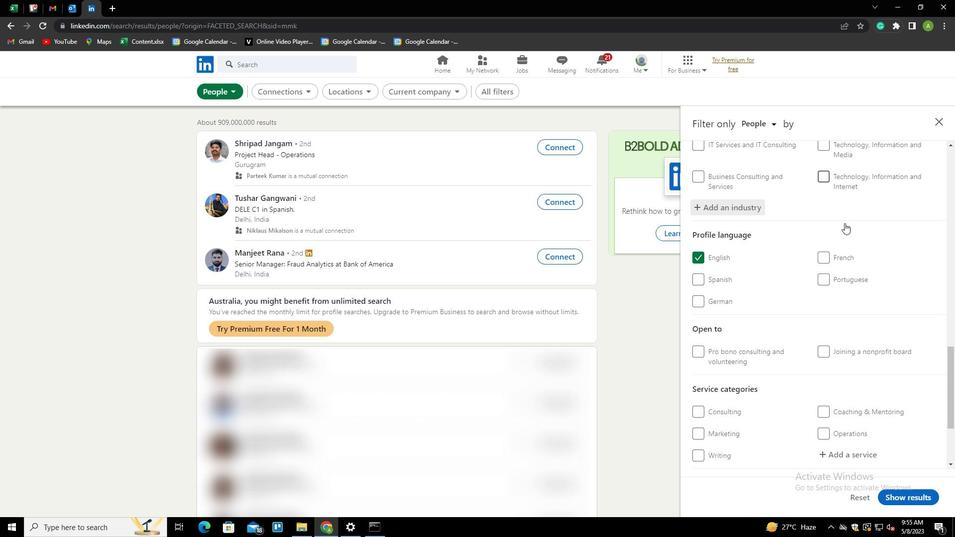 
Action: Mouse scrolled (844, 222) with delta (0, 0)
Screenshot: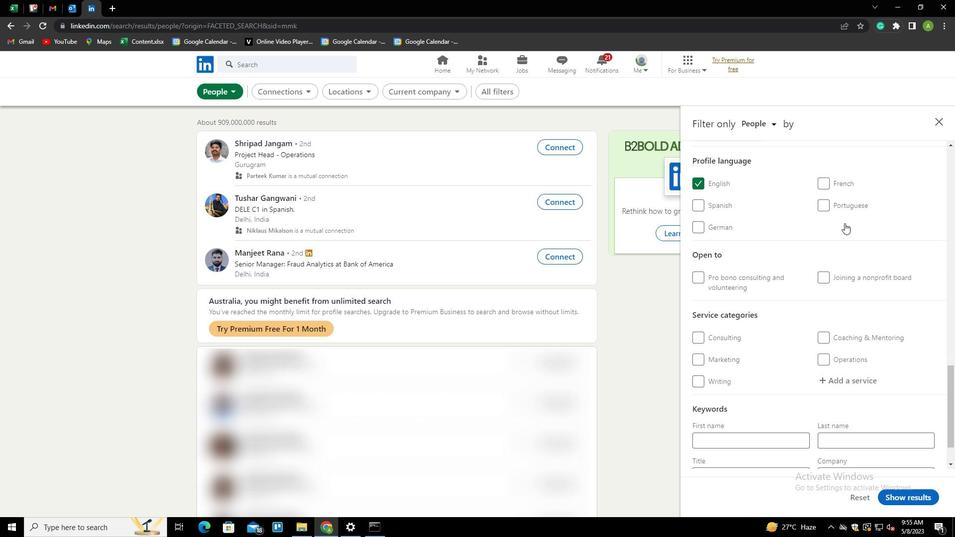 
Action: Mouse scrolled (844, 222) with delta (0, 0)
Screenshot: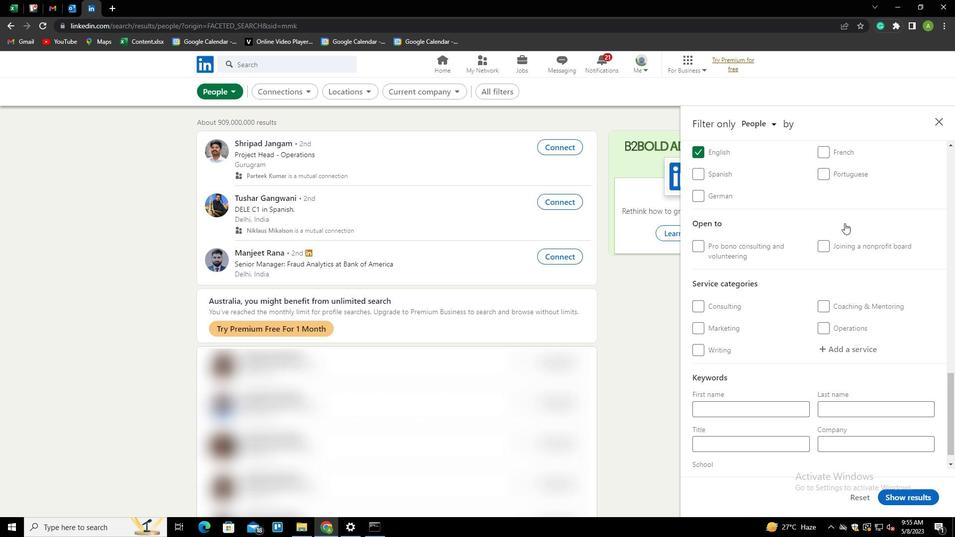 
Action: Mouse scrolled (844, 222) with delta (0, 0)
Screenshot: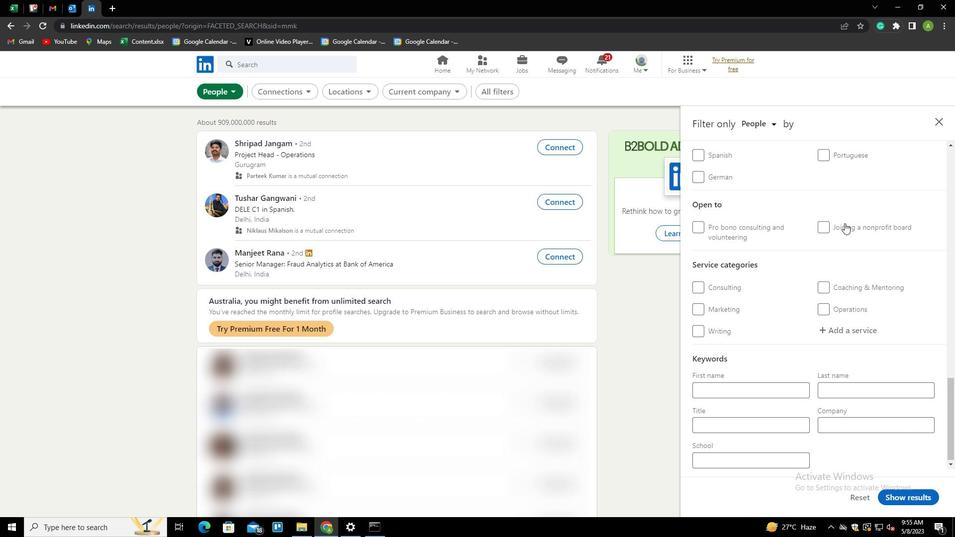 
Action: Mouse scrolled (844, 222) with delta (0, 0)
Screenshot: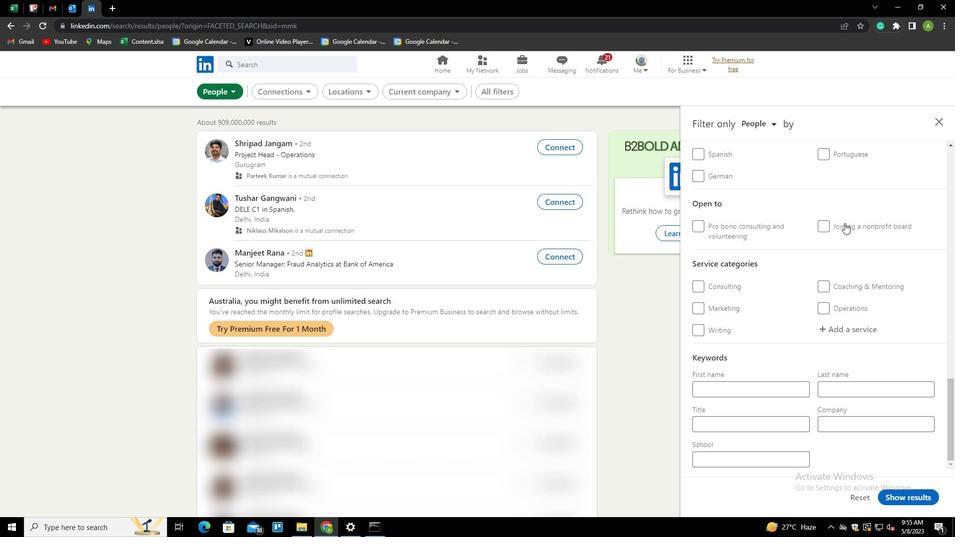 
Action: Mouse scrolled (844, 222) with delta (0, 0)
Screenshot: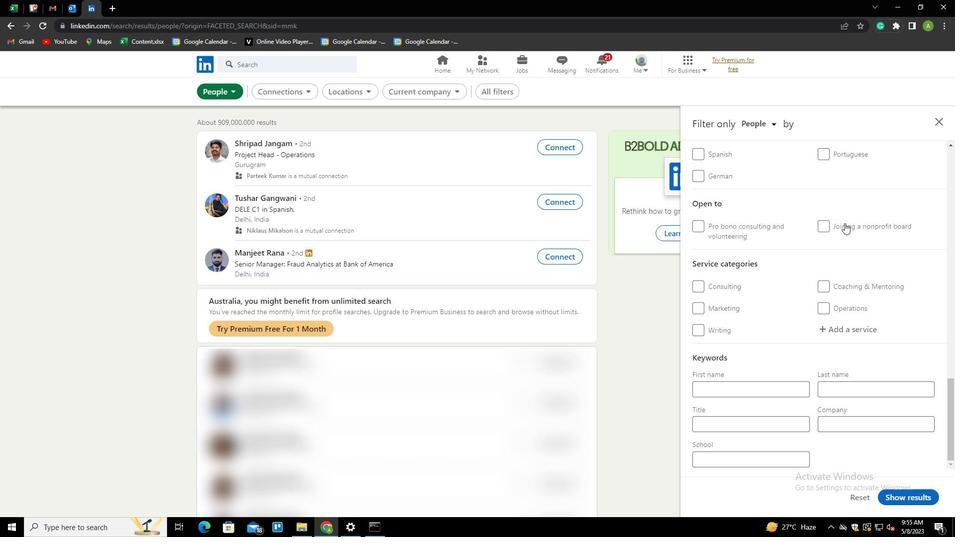 
Action: Mouse scrolled (844, 222) with delta (0, 0)
Screenshot: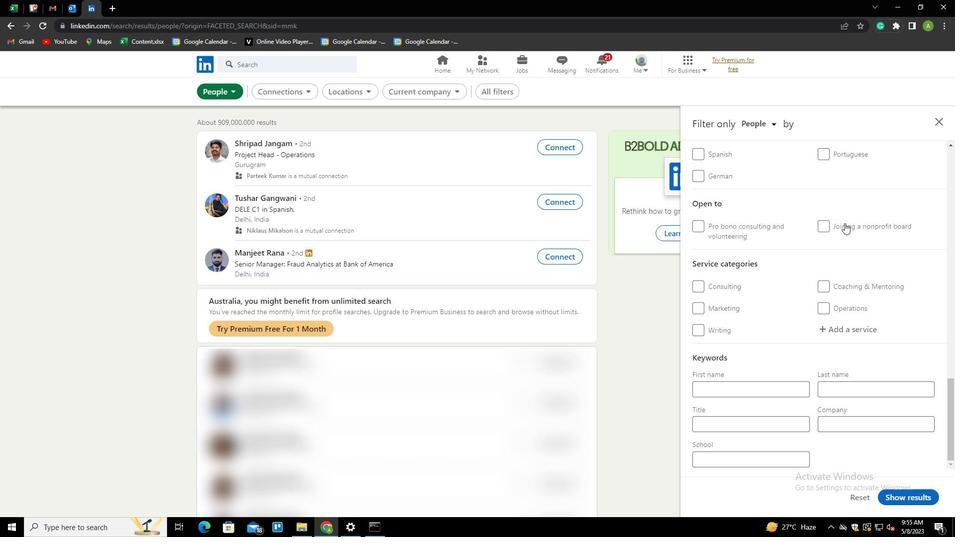 
Action: Mouse scrolled (844, 222) with delta (0, 0)
Screenshot: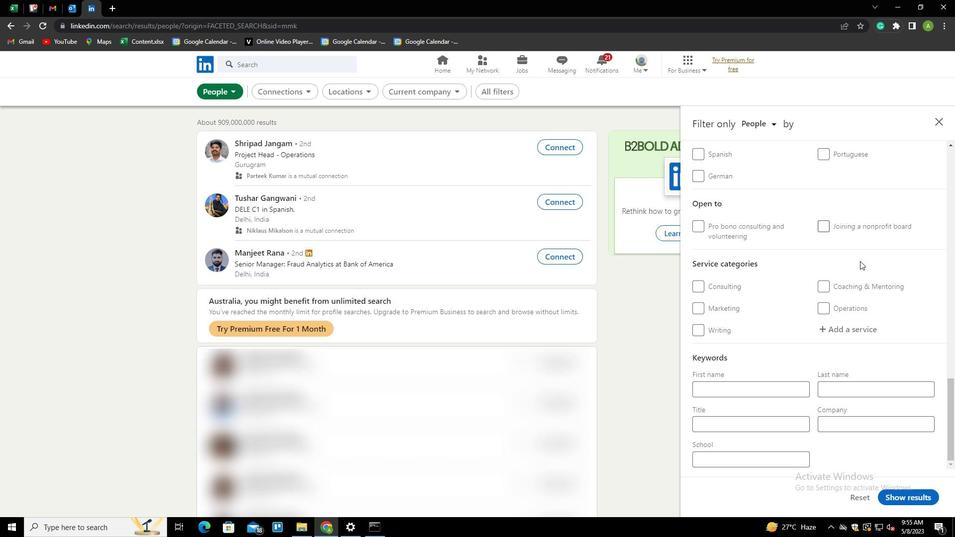 
Action: Mouse moved to (848, 325)
Screenshot: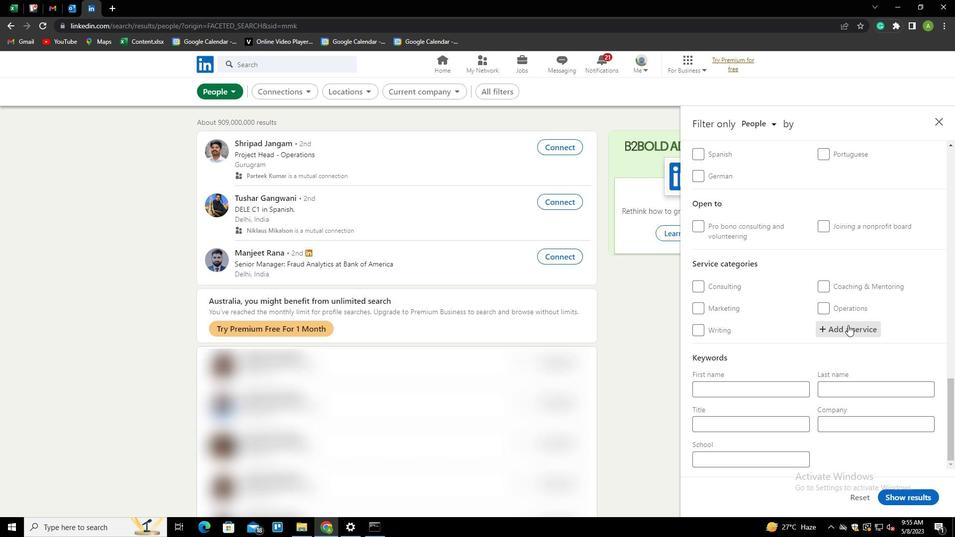 
Action: Mouse pressed left at (848, 325)
Screenshot: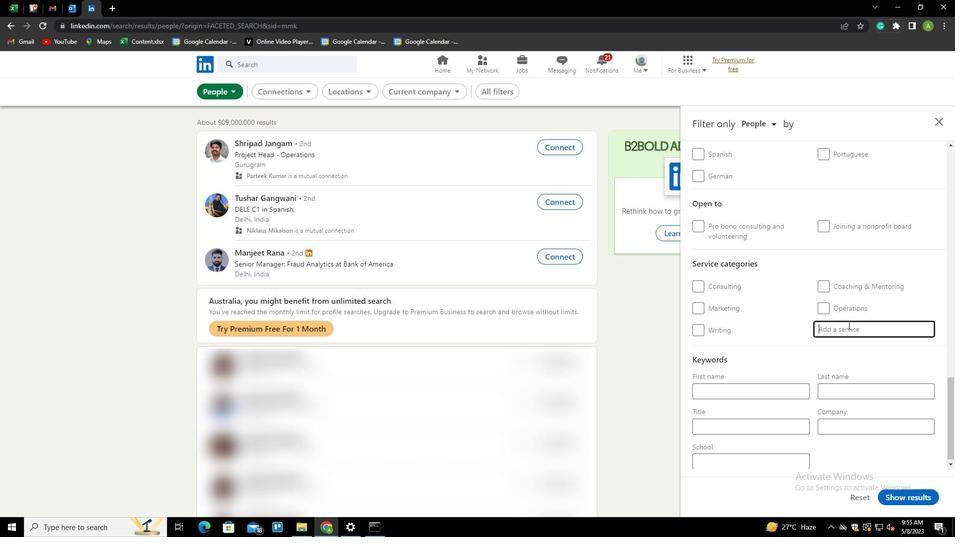 
Action: Key pressed <Key.shift>PERSONAL<Key.shift><Key.space><Key.shift>IN<Key.backspace>NJUA<Key.backspace>URY<Key.backspace><Key.backspace><Key.backspace>RY<Key.space><Key.shift>LW<Key.backspace>AW<Key.down><Key.enter>
Screenshot: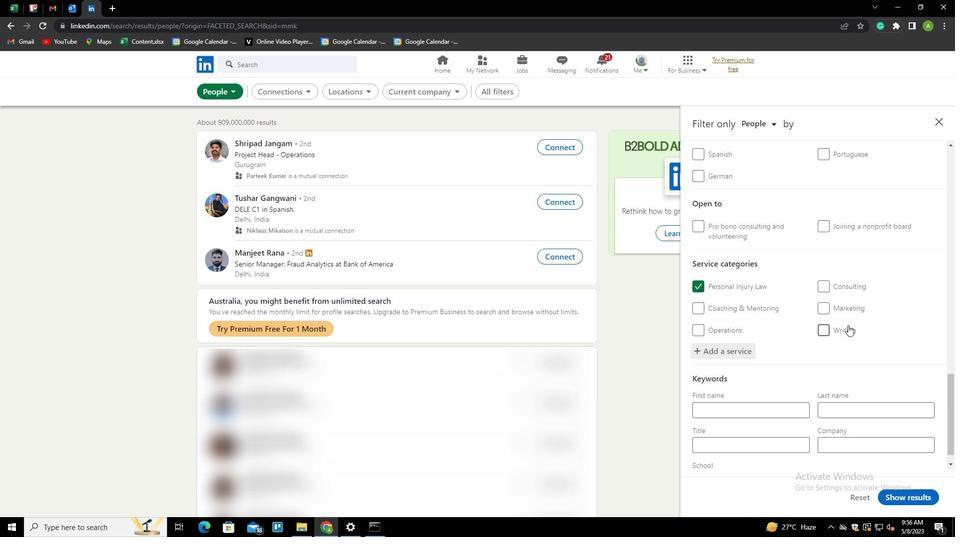 
Action: Mouse scrolled (848, 324) with delta (0, 0)
Screenshot: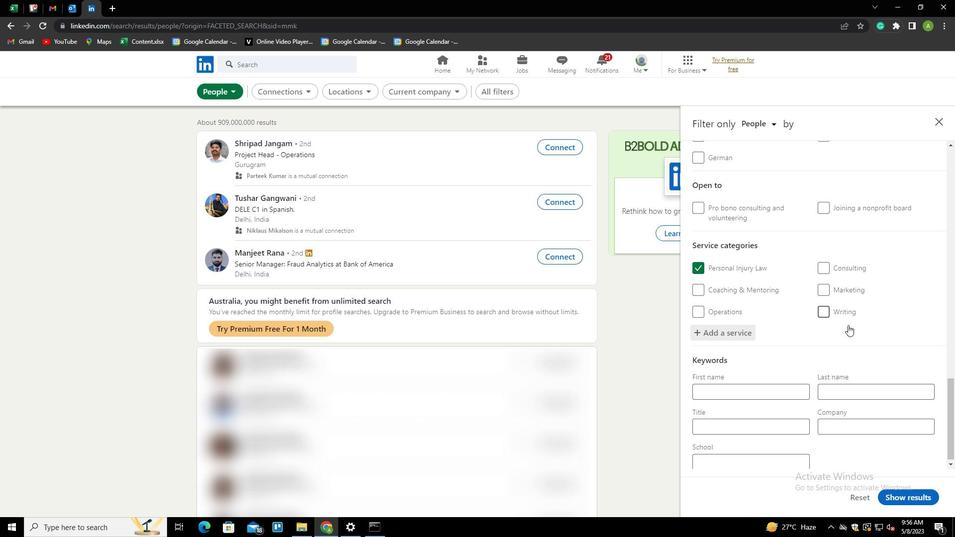 
Action: Mouse scrolled (848, 324) with delta (0, 0)
Screenshot: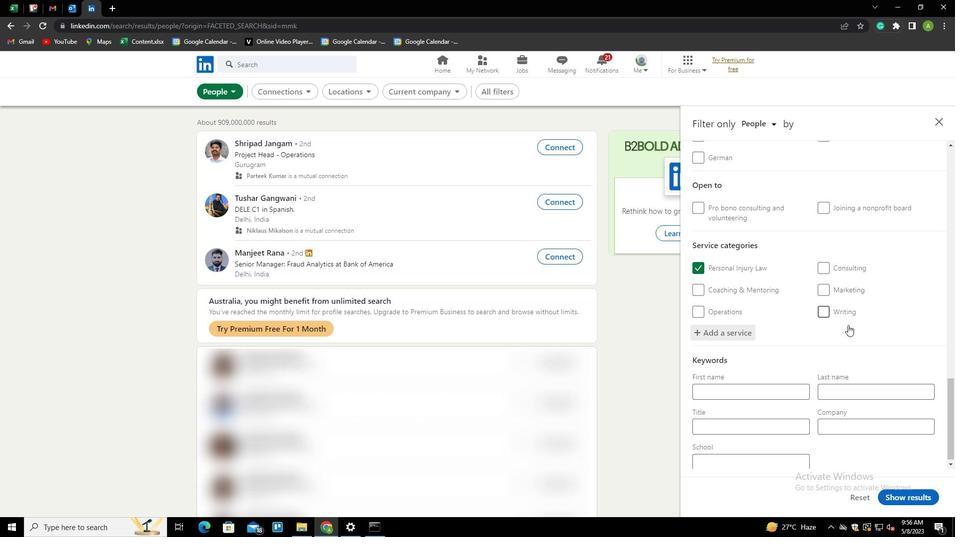 
Action: Mouse scrolled (848, 324) with delta (0, 0)
Screenshot: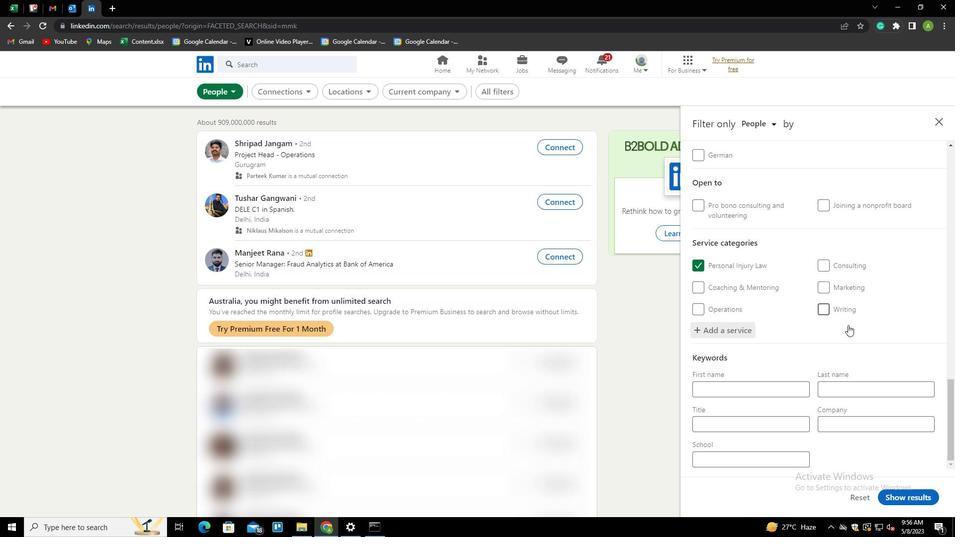 
Action: Mouse scrolled (848, 324) with delta (0, 0)
Screenshot: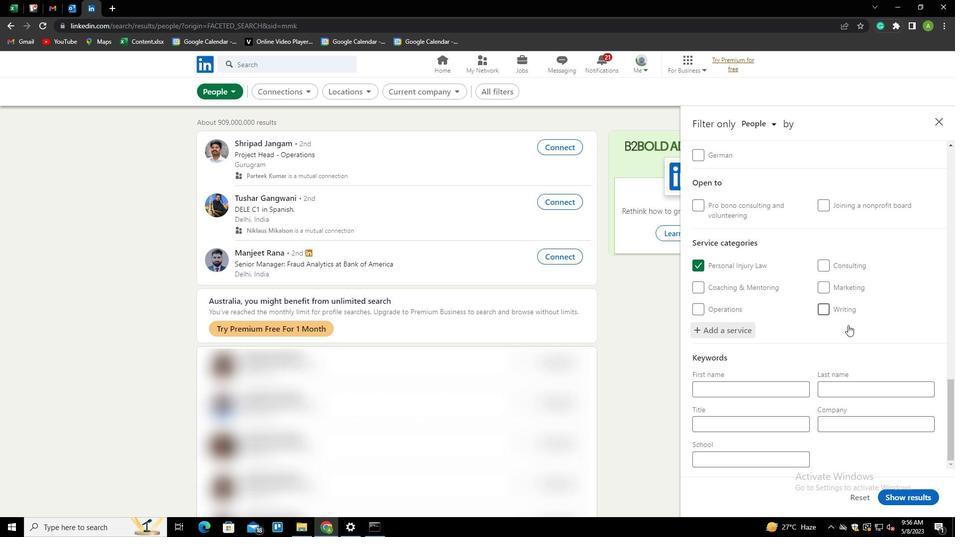 
Action: Mouse scrolled (848, 324) with delta (0, 0)
Screenshot: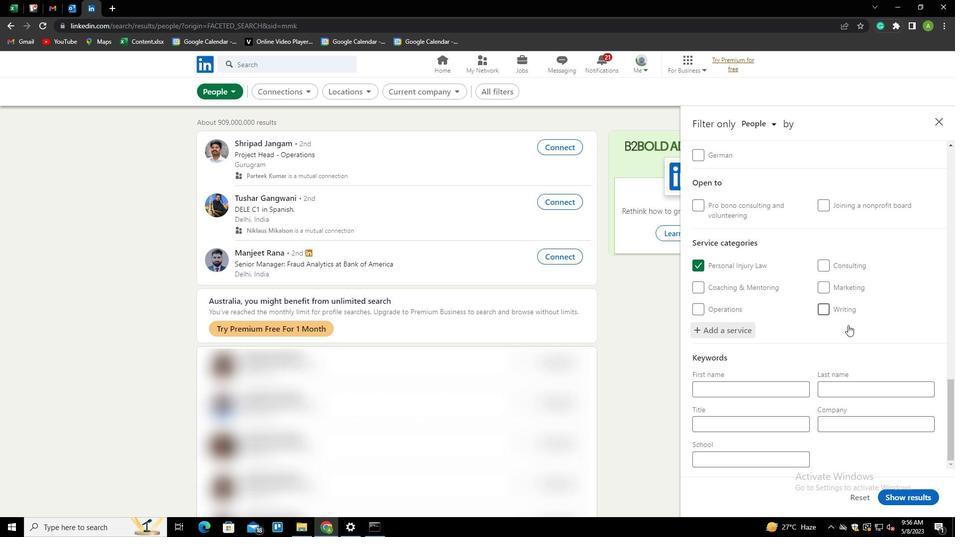 
Action: Mouse scrolled (848, 324) with delta (0, 0)
Screenshot: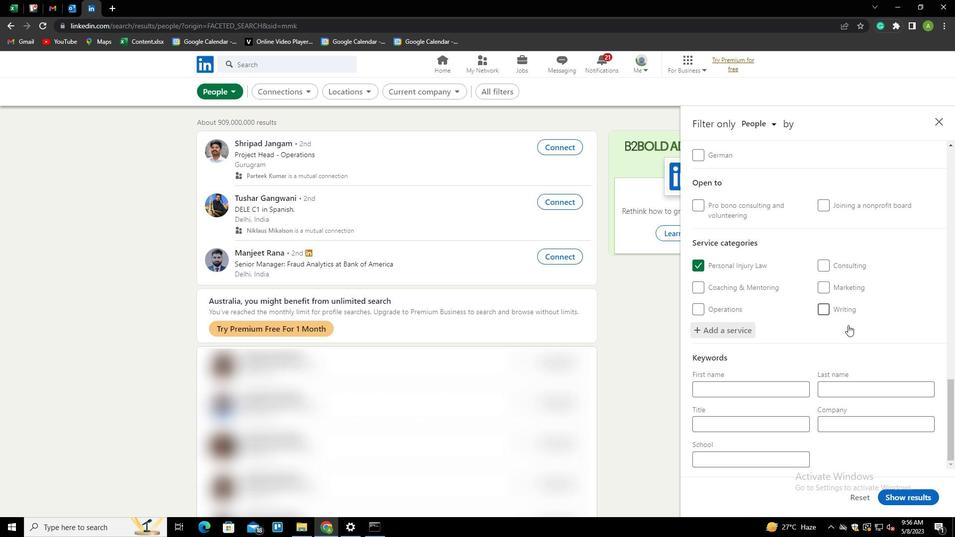 
Action: Mouse moved to (787, 424)
Screenshot: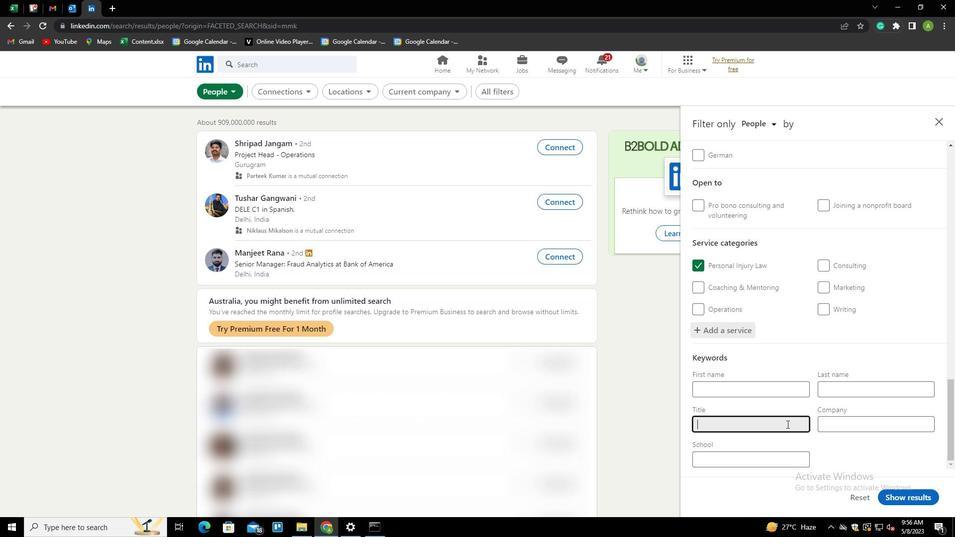 
Action: Mouse pressed left at (787, 424)
Screenshot: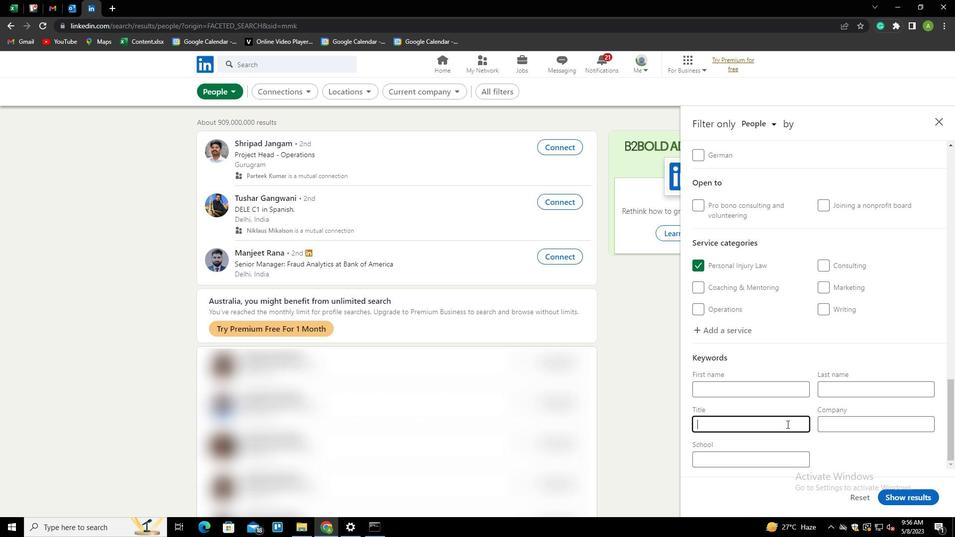 
Action: Key pressed <Key.shift><Key.shift><Key.shift><Key.shift><Key.shift><Key.shift><Key.shift><Key.shift><Key.shift><Key.shift><Key.shift><Key.shift><Key.shift><Key.shift><Key.shift><Key.shift>HEAVY<Key.space><Key.shift>EQUIPMENT<Key.space><Key.shift>OPET<Key.backspace>RTIO<Key.backspace><Key.backspace>OR
Screenshot: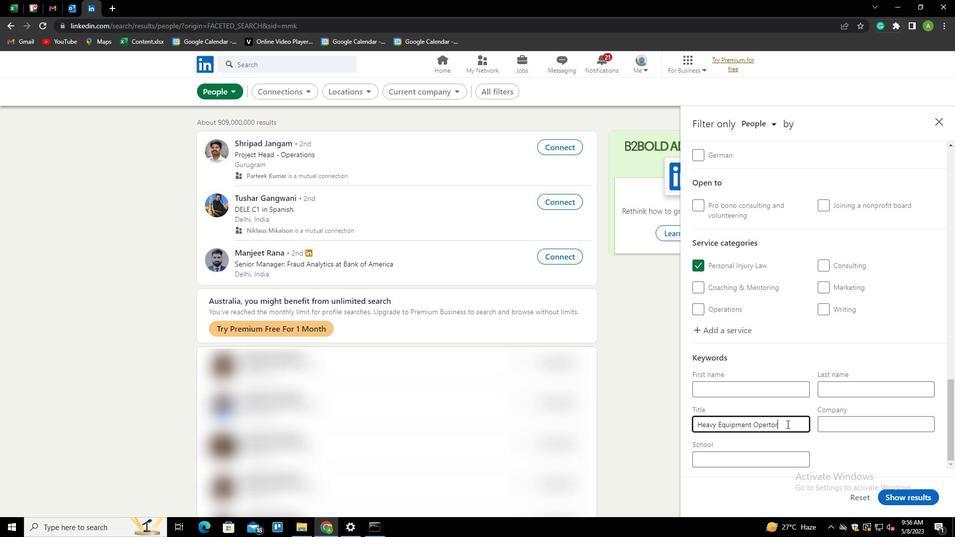 
Action: Mouse moved to (863, 454)
Screenshot: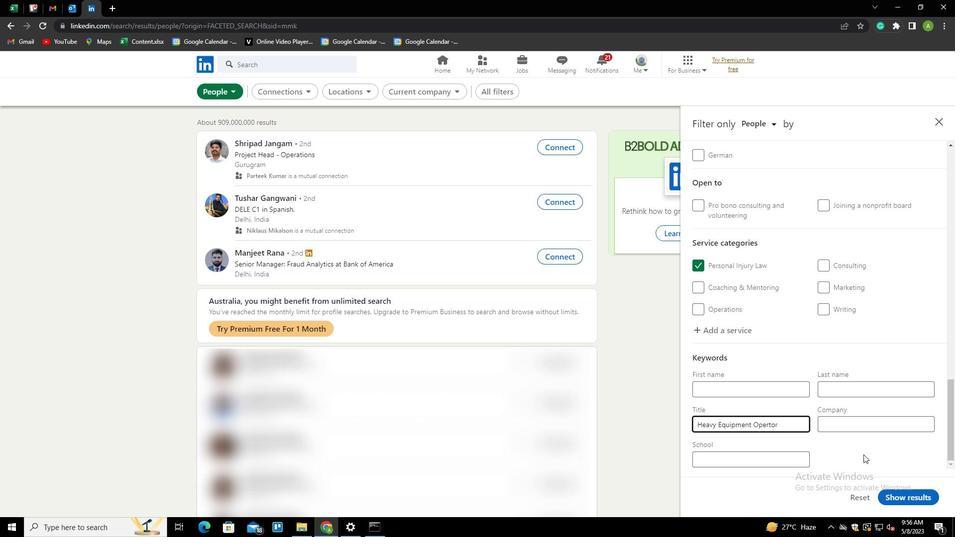 
Action: Mouse pressed left at (863, 454)
Screenshot: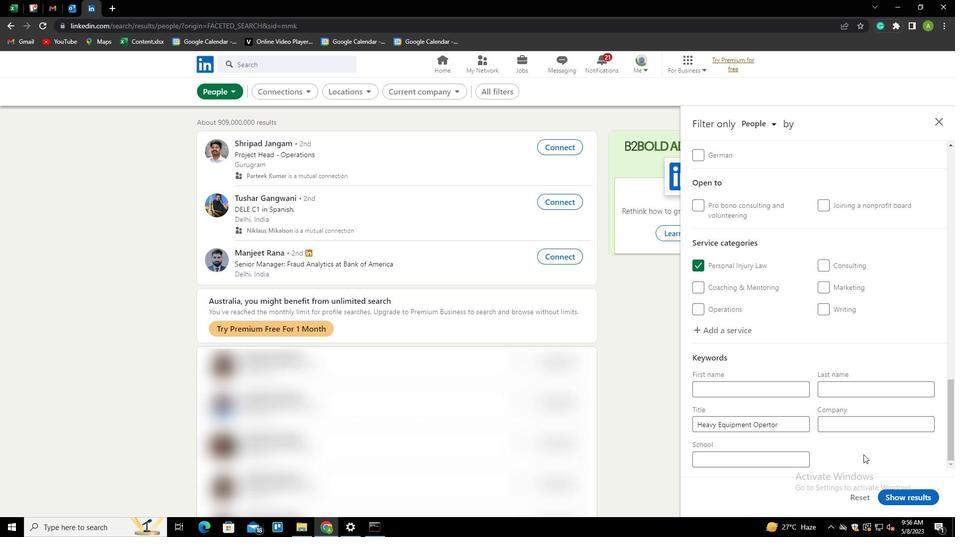 
Action: Mouse moved to (898, 500)
Screenshot: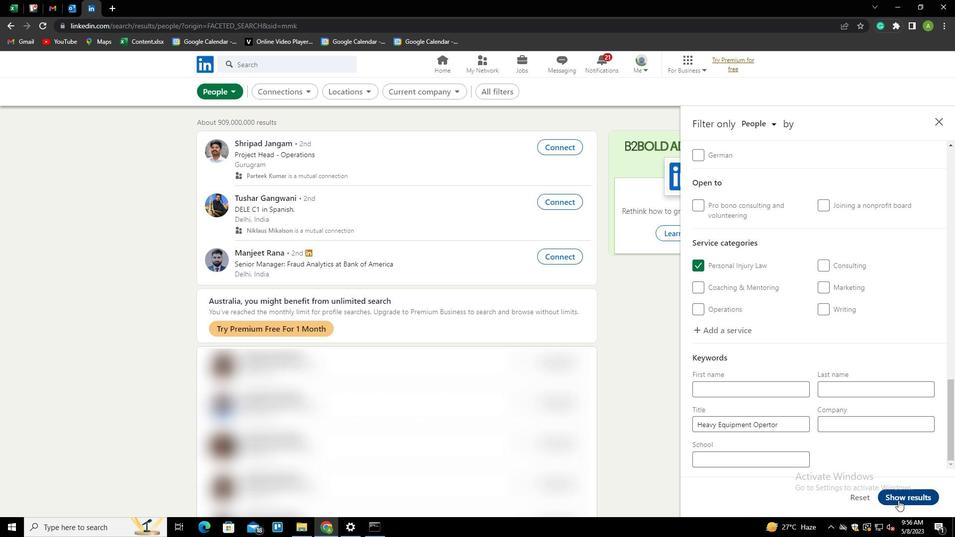 
Action: Mouse pressed left at (898, 500)
Screenshot: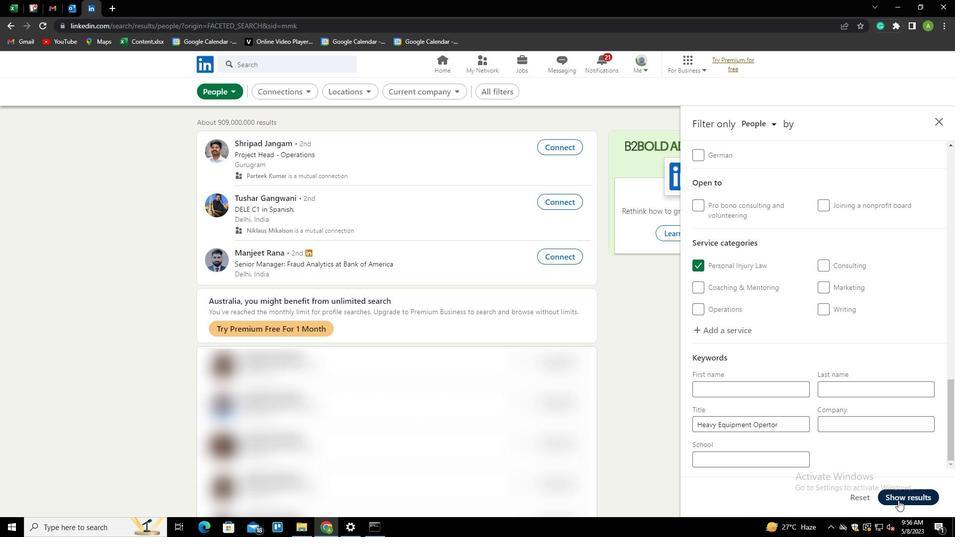 
